 Task: Find connections with filter location Élancourt with filter topic #Ownerwith filter profile language Potuguese with filter current company Shadowfax with filter school NRI Institute of Technology with filter industry Chemical Raw Materials Manufacturing with filter service category Blogging with filter keywords title Spa Manager
Action: Mouse moved to (520, 91)
Screenshot: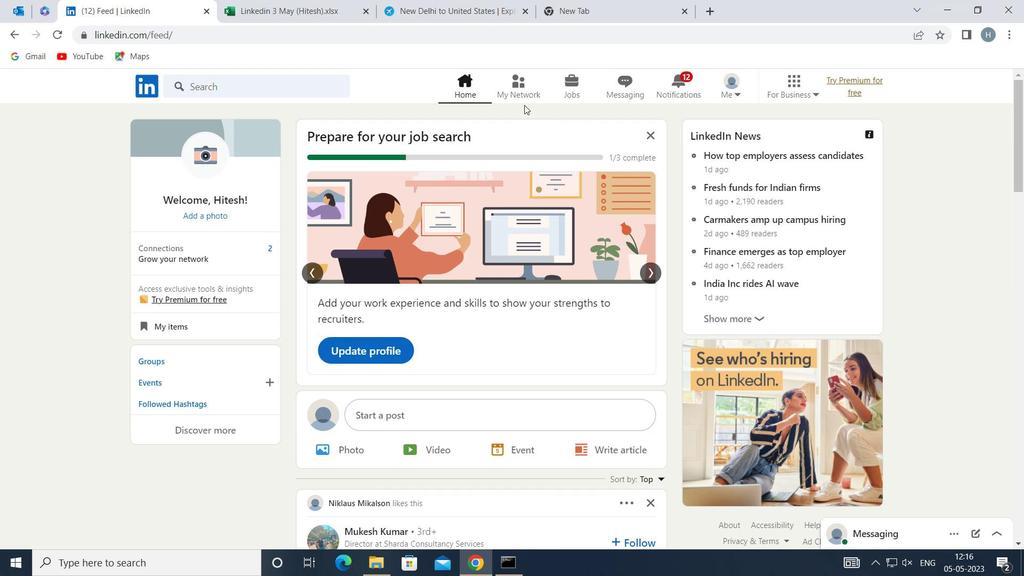 
Action: Mouse pressed left at (520, 91)
Screenshot: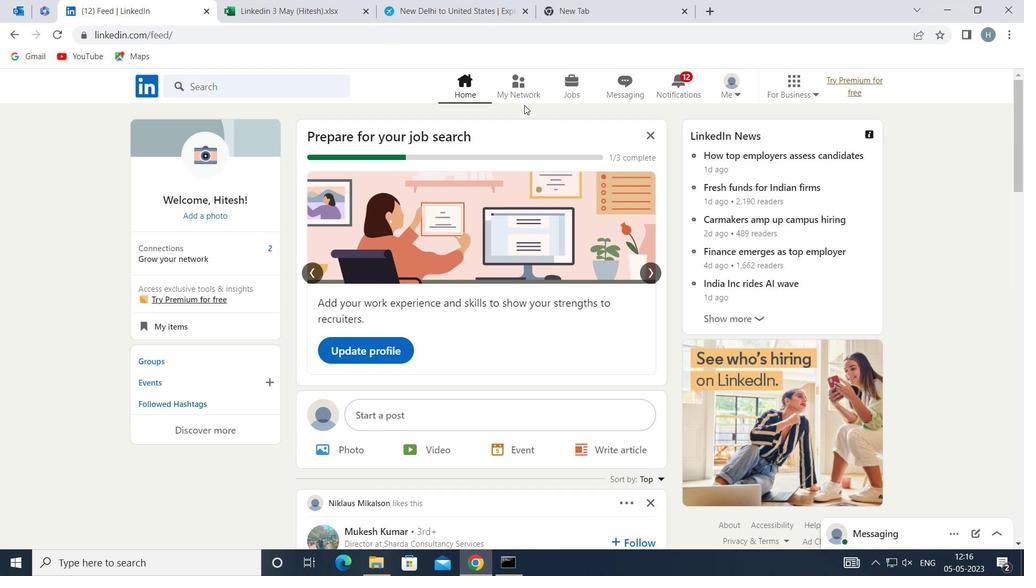
Action: Mouse moved to (282, 157)
Screenshot: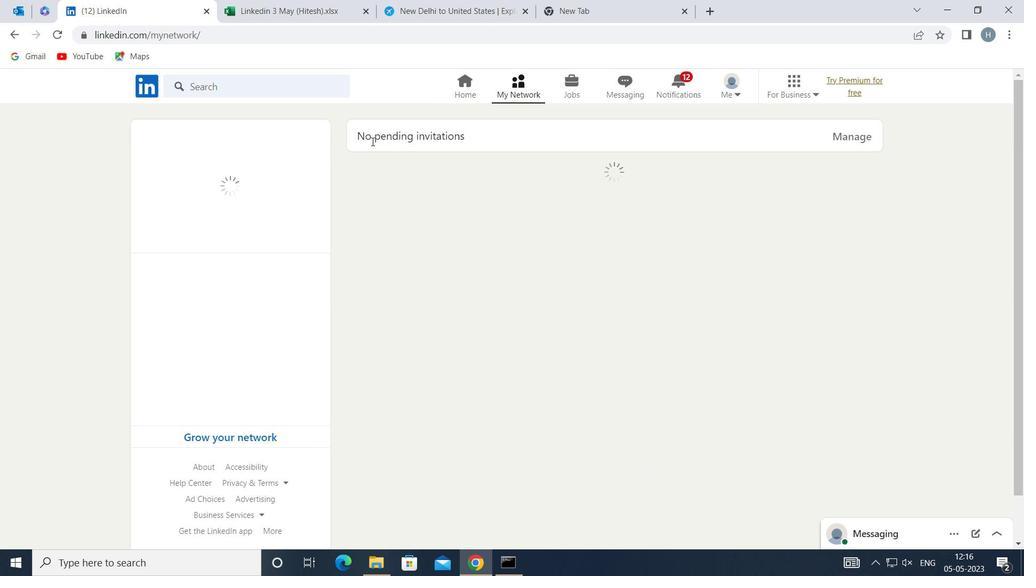 
Action: Mouse pressed left at (282, 157)
Screenshot: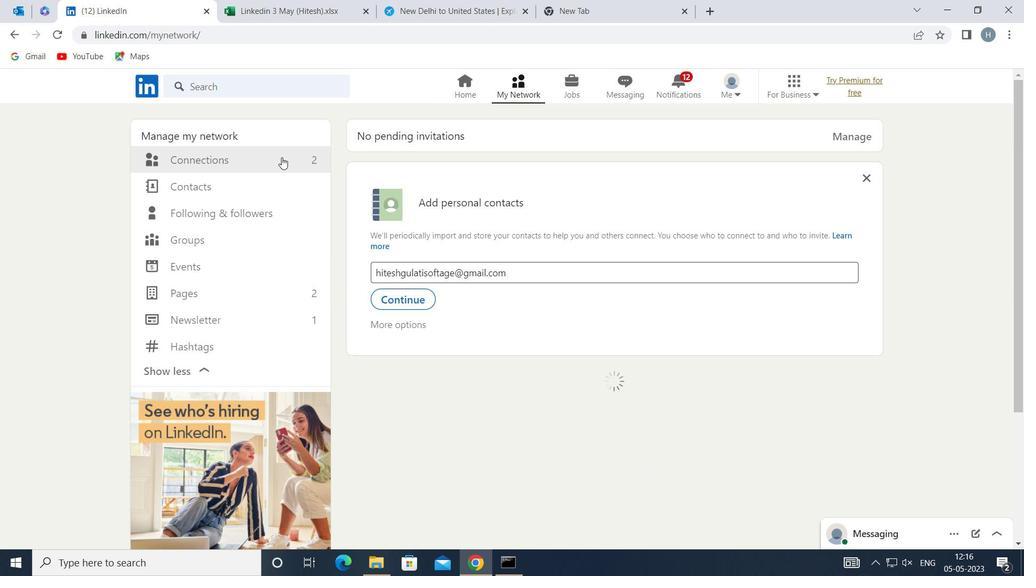 
Action: Mouse moved to (599, 157)
Screenshot: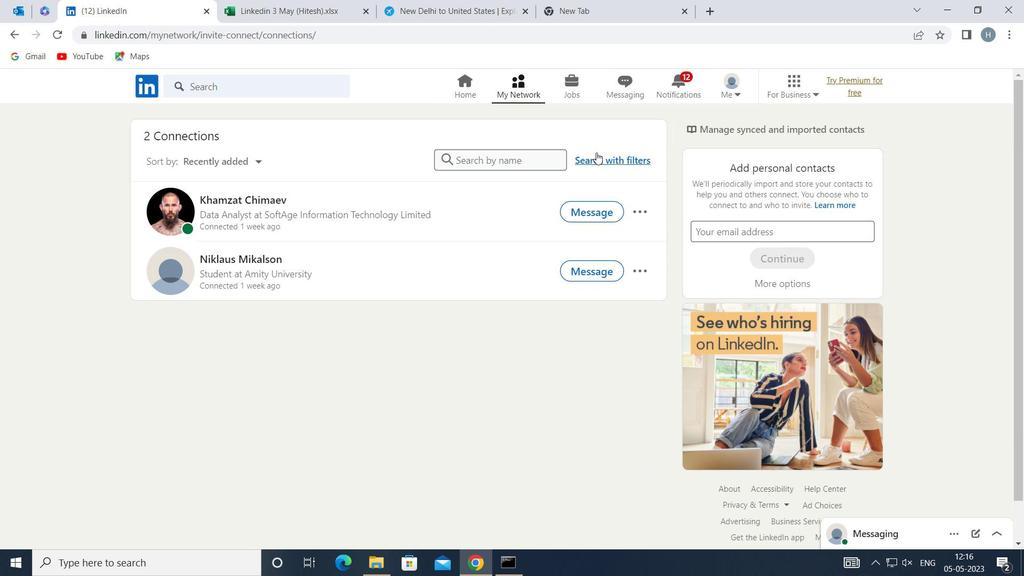 
Action: Mouse pressed left at (599, 157)
Screenshot: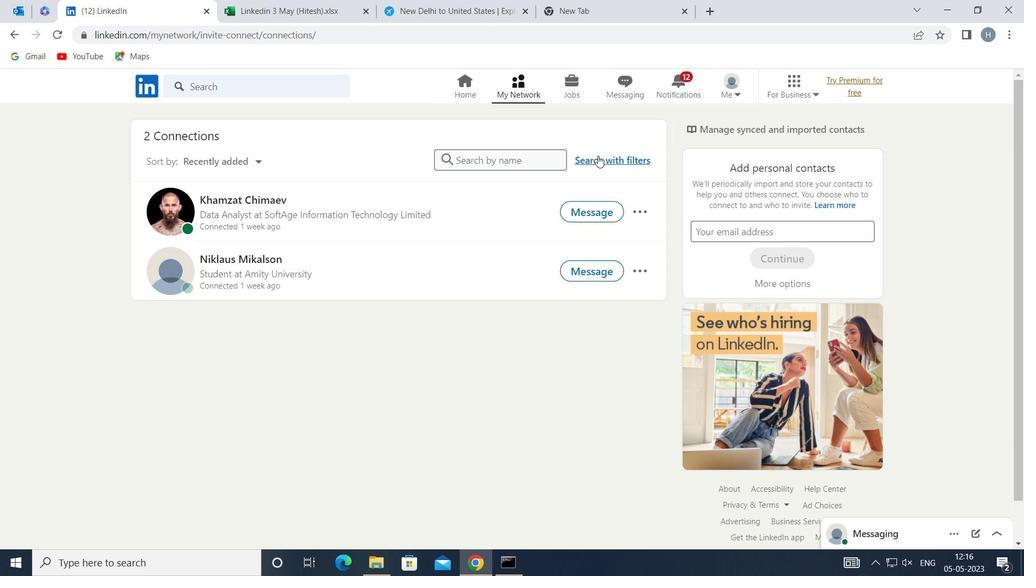 
Action: Mouse moved to (547, 117)
Screenshot: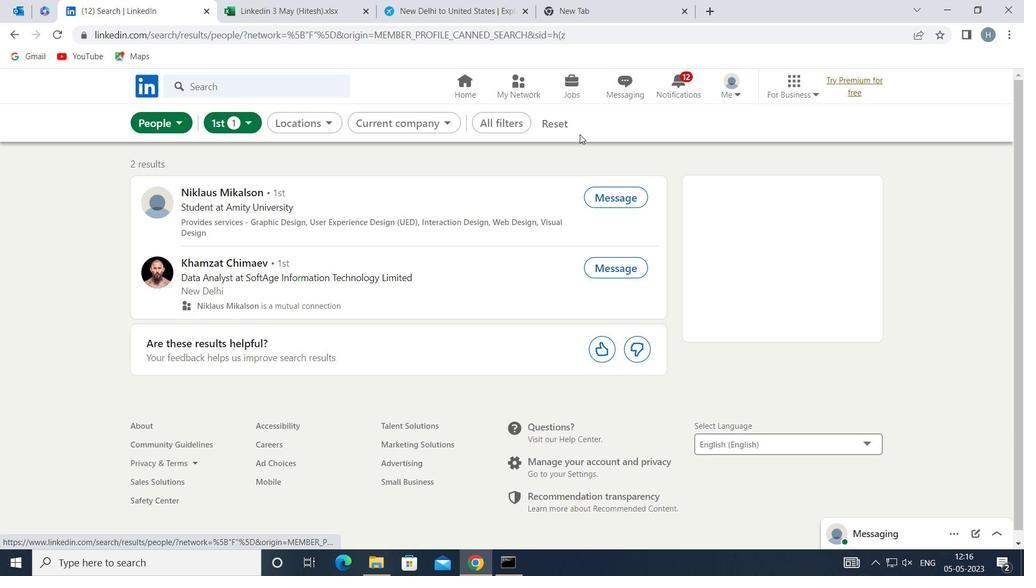 
Action: Mouse pressed left at (547, 117)
Screenshot: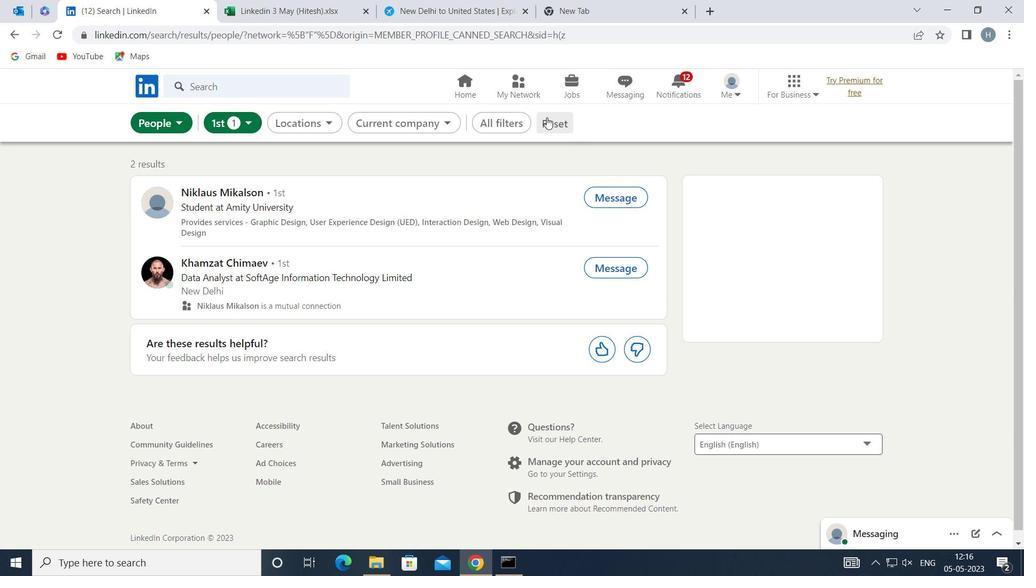 
Action: Mouse moved to (537, 117)
Screenshot: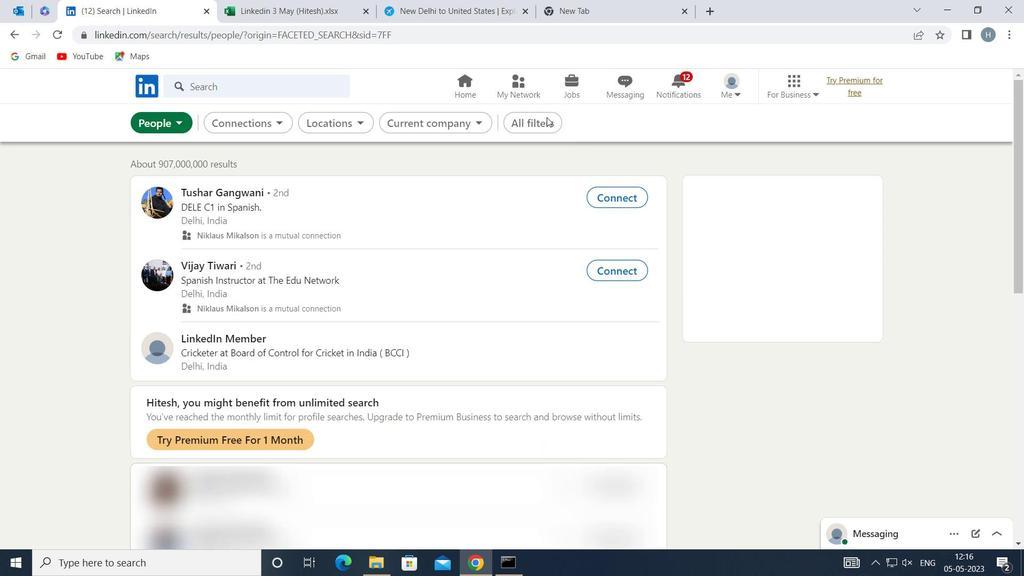 
Action: Mouse pressed left at (537, 117)
Screenshot: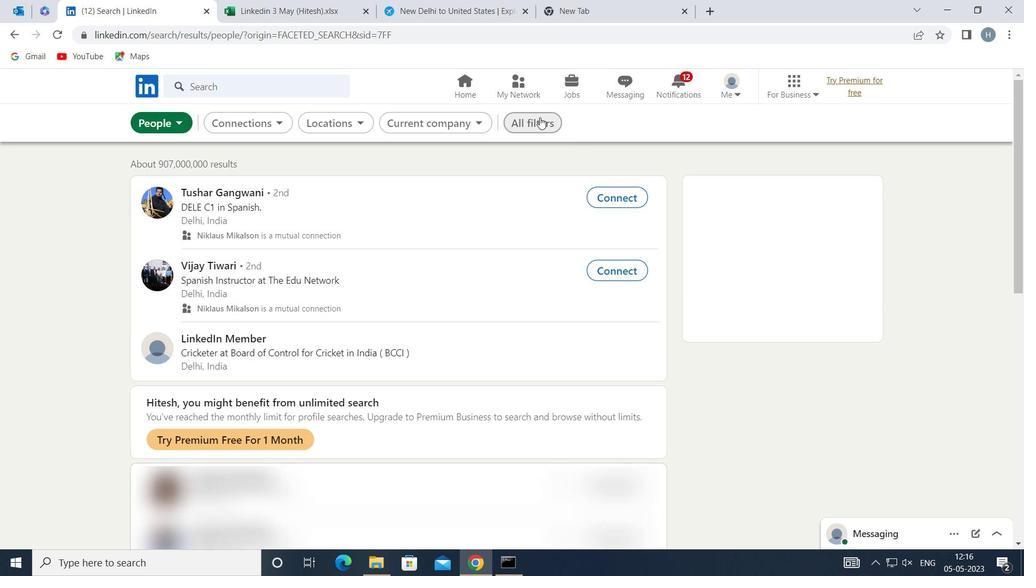 
Action: Mouse moved to (811, 357)
Screenshot: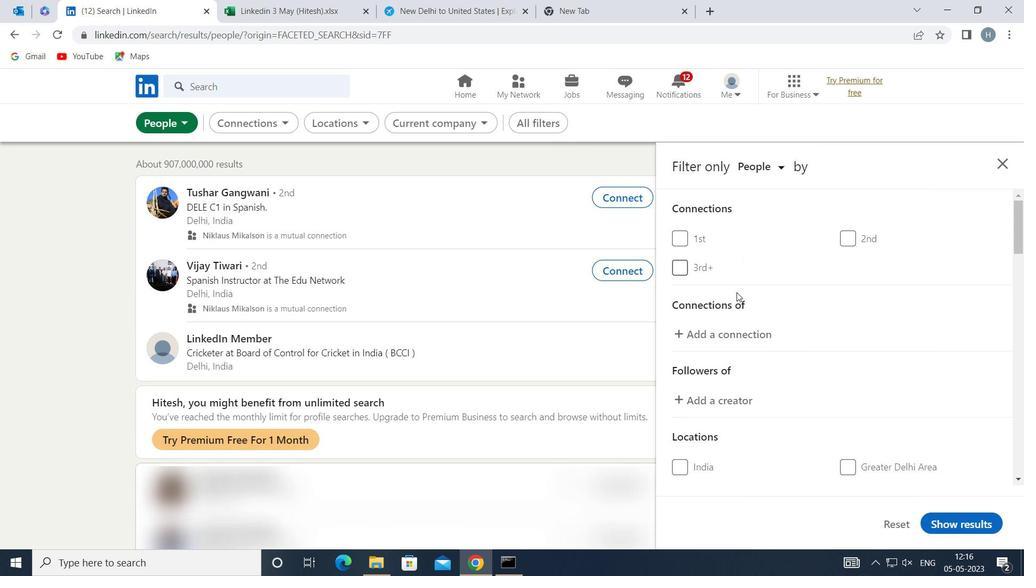 
Action: Mouse scrolled (811, 356) with delta (0, 0)
Screenshot: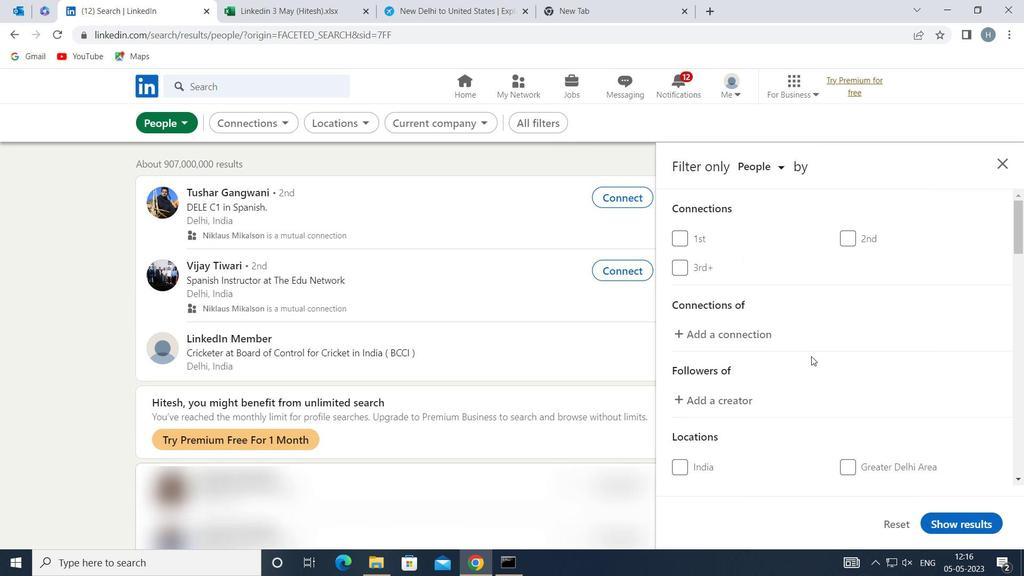 
Action: Mouse scrolled (811, 356) with delta (0, 0)
Screenshot: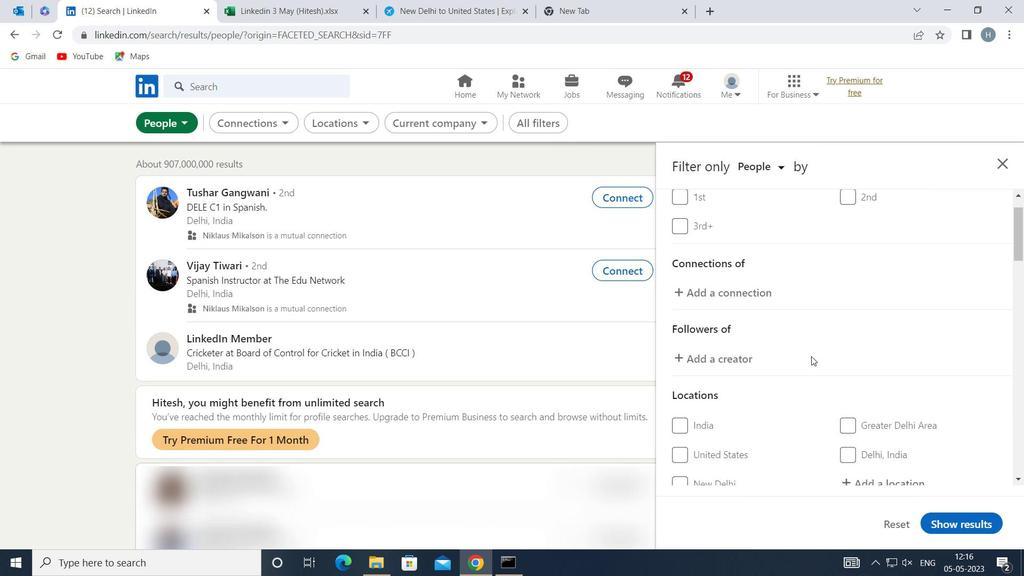
Action: Mouse moved to (882, 388)
Screenshot: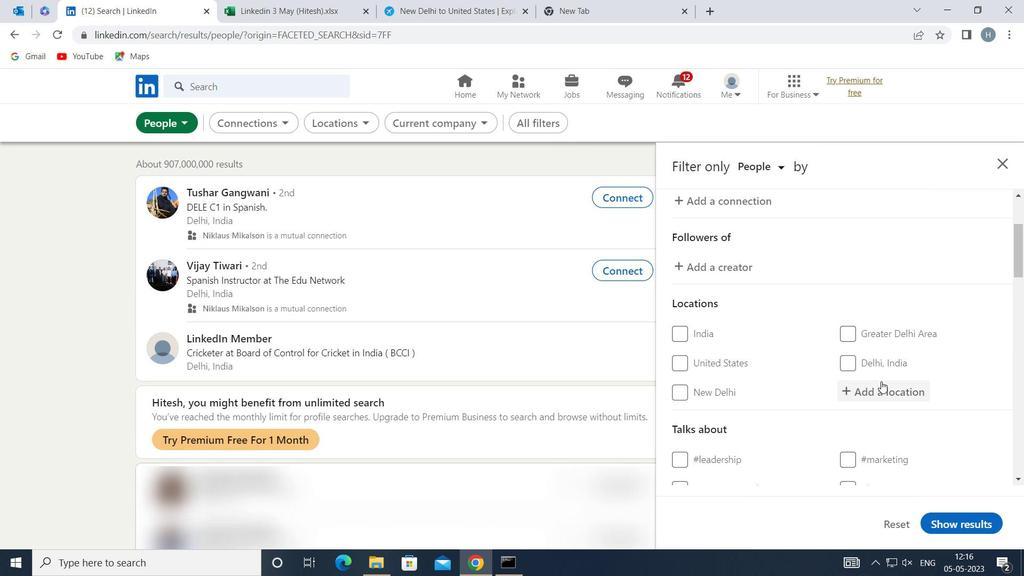 
Action: Mouse pressed left at (882, 388)
Screenshot: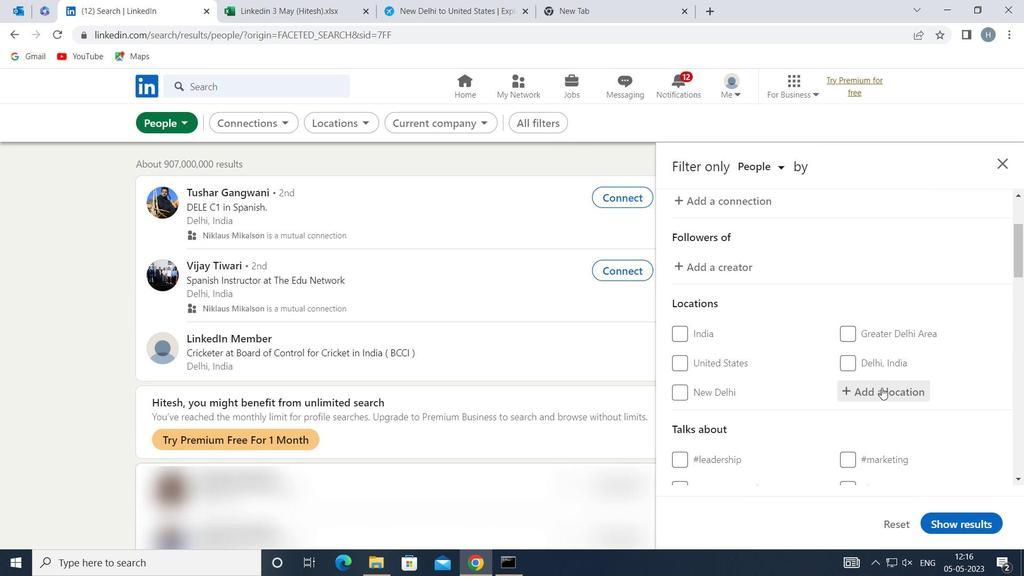 
Action: Key pressed <Key.shift>ELANCOURT
Screenshot: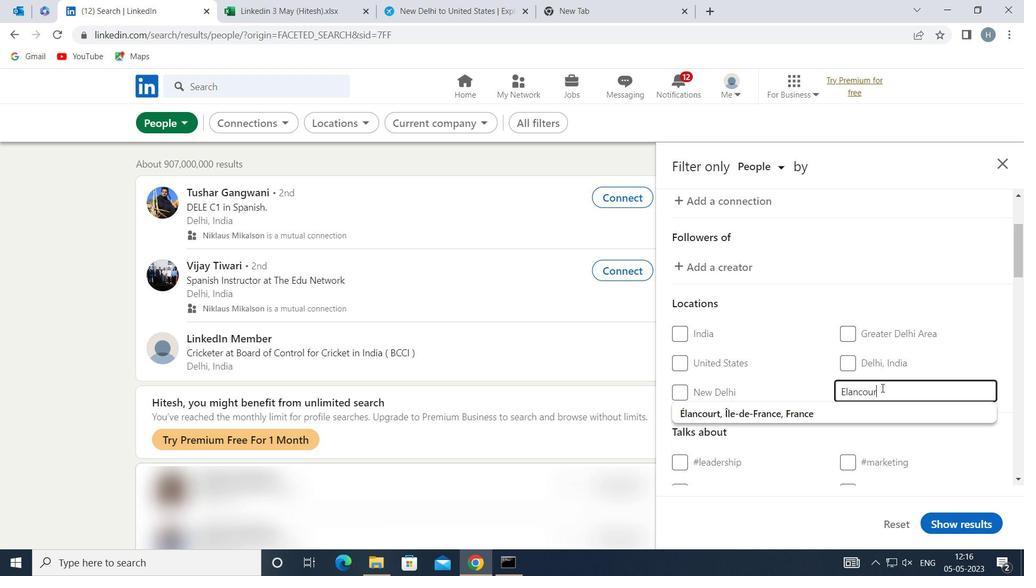 
Action: Mouse moved to (838, 409)
Screenshot: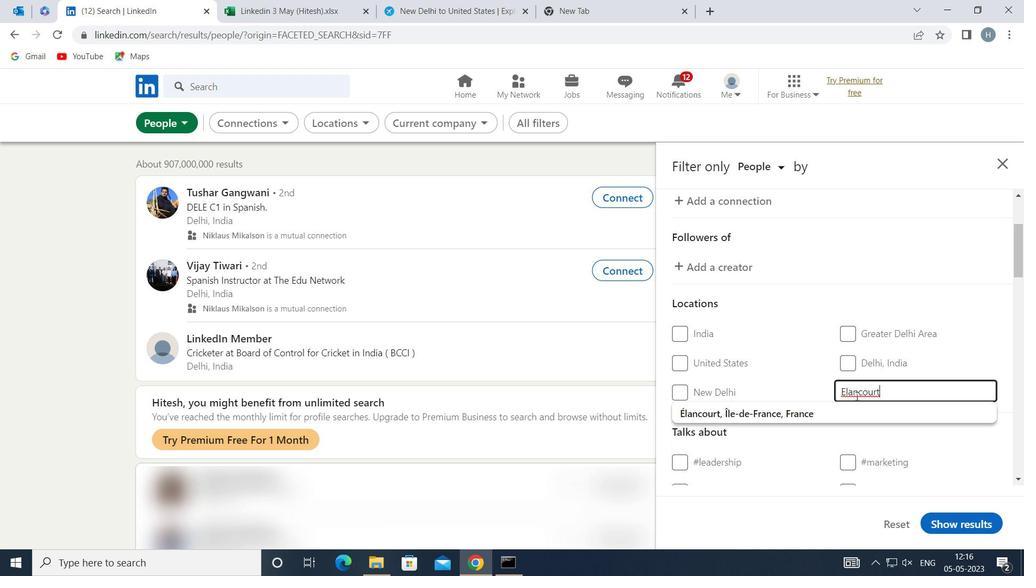 
Action: Mouse pressed left at (838, 409)
Screenshot: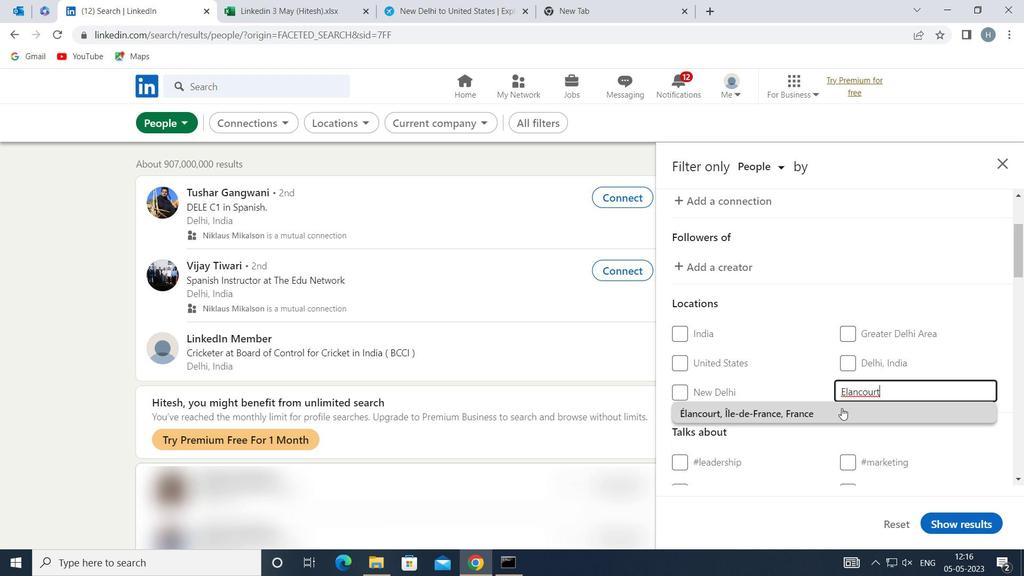 
Action: Mouse moved to (778, 365)
Screenshot: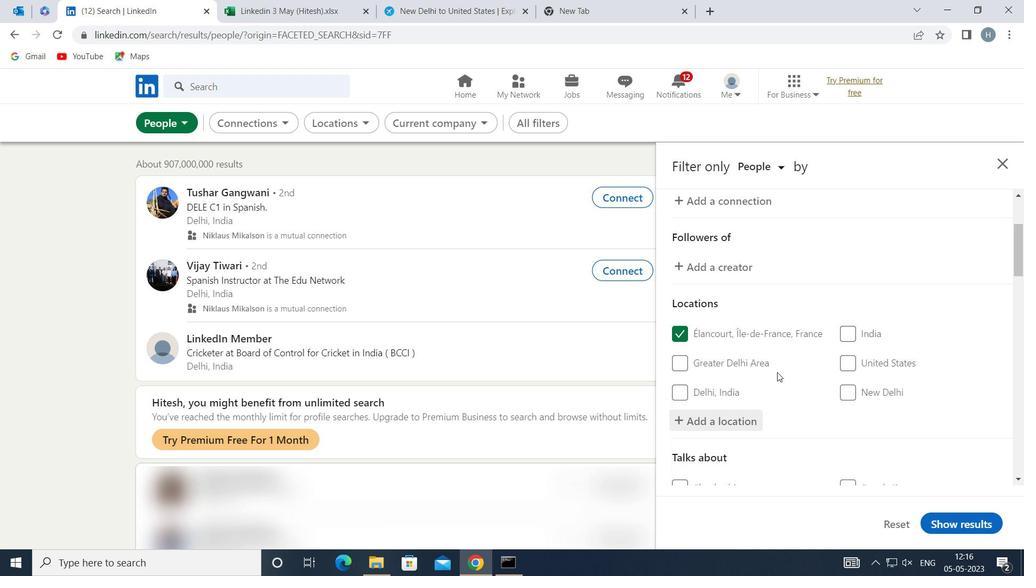 
Action: Mouse scrolled (778, 364) with delta (0, 0)
Screenshot: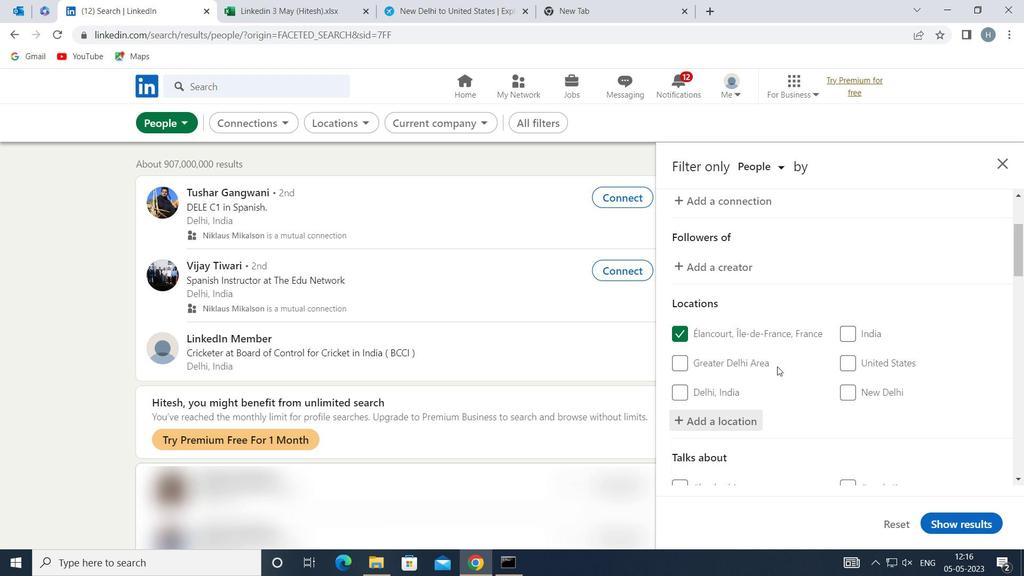 
Action: Mouse scrolled (778, 364) with delta (0, 0)
Screenshot: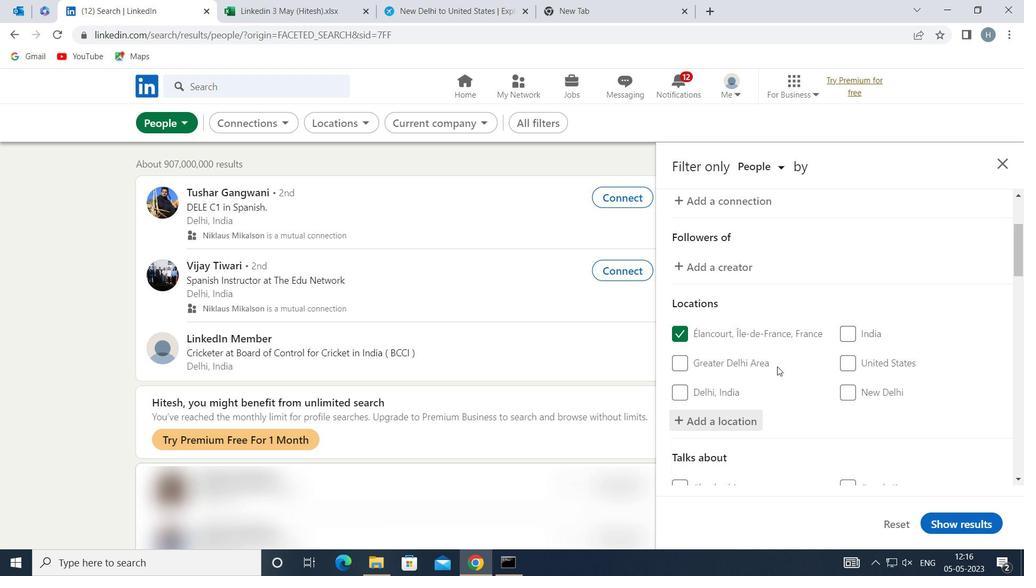 
Action: Mouse scrolled (778, 364) with delta (0, 0)
Screenshot: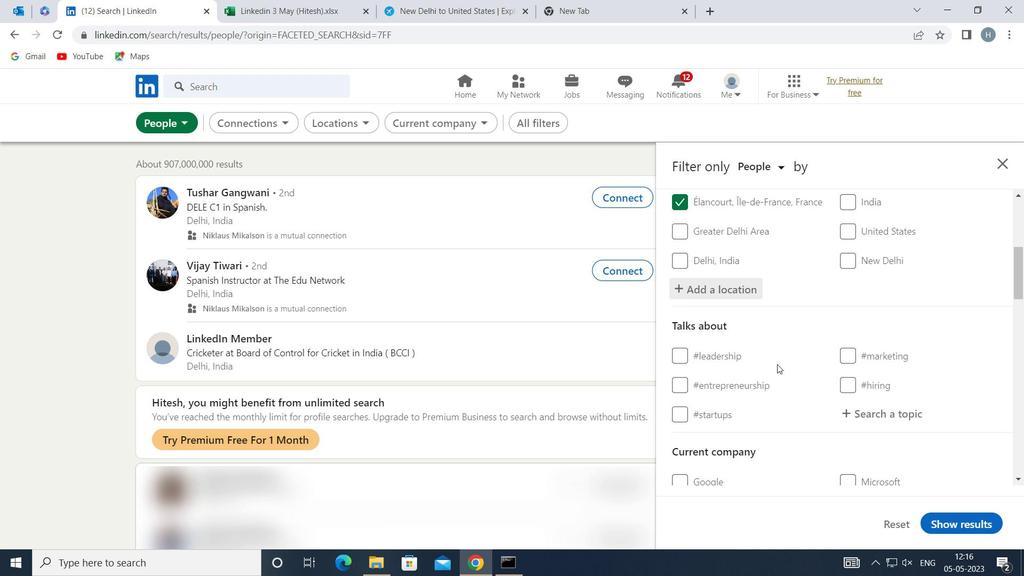 
Action: Mouse moved to (883, 347)
Screenshot: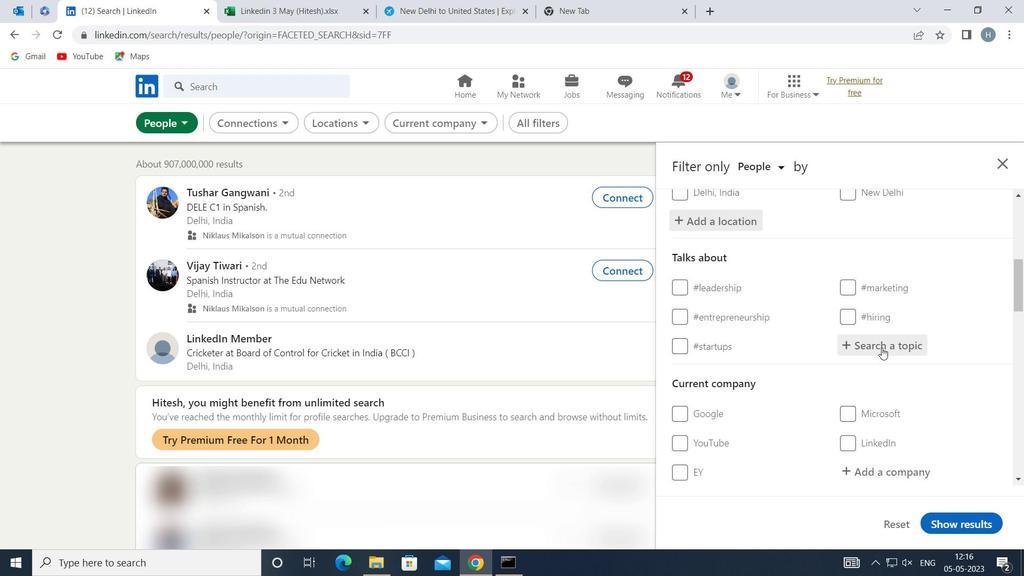 
Action: Mouse pressed left at (883, 347)
Screenshot: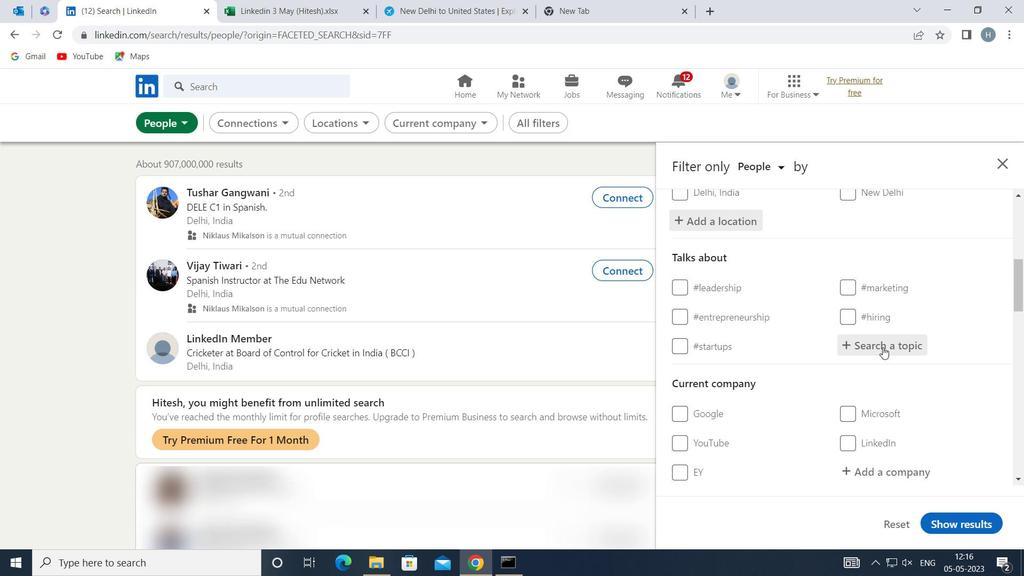 
Action: Mouse moved to (883, 346)
Screenshot: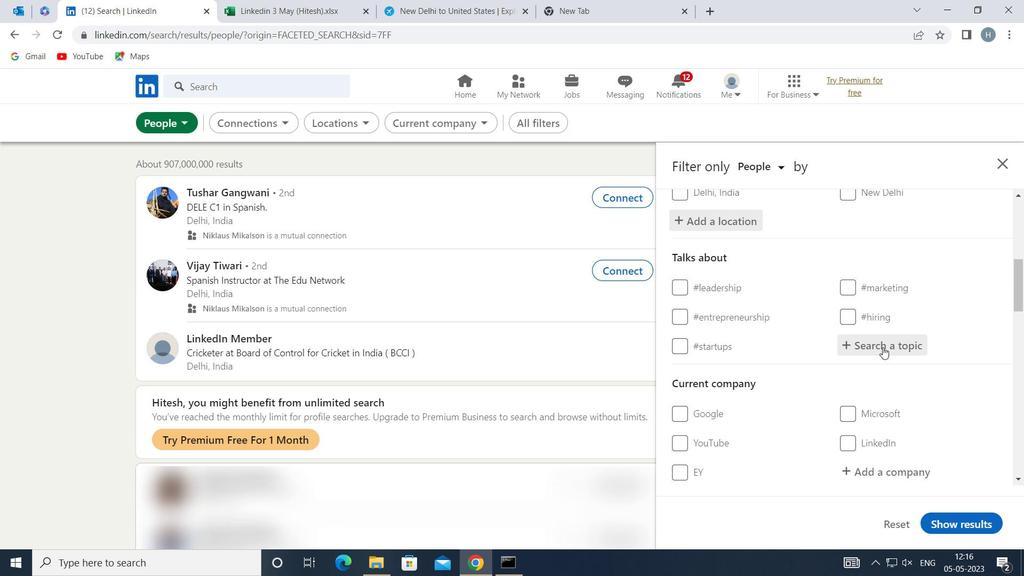 
Action: Key pressed <Key.shift>OWNER
Screenshot: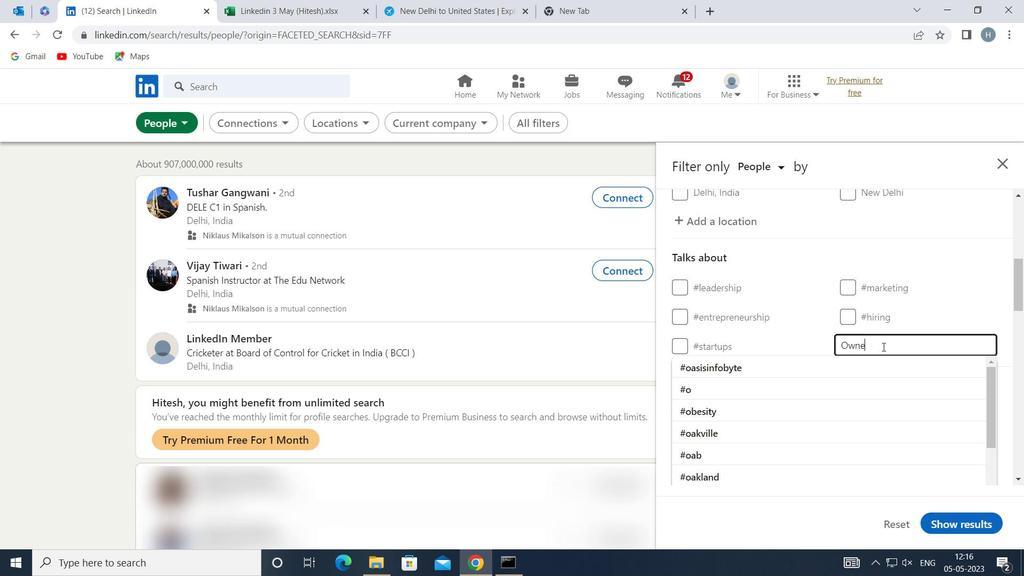 
Action: Mouse moved to (828, 366)
Screenshot: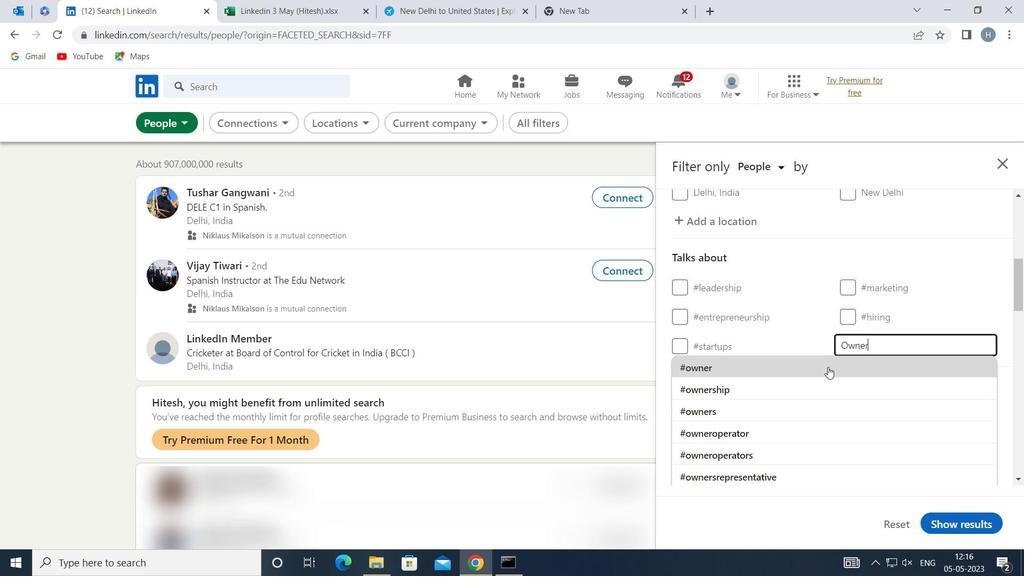 
Action: Mouse pressed left at (828, 366)
Screenshot: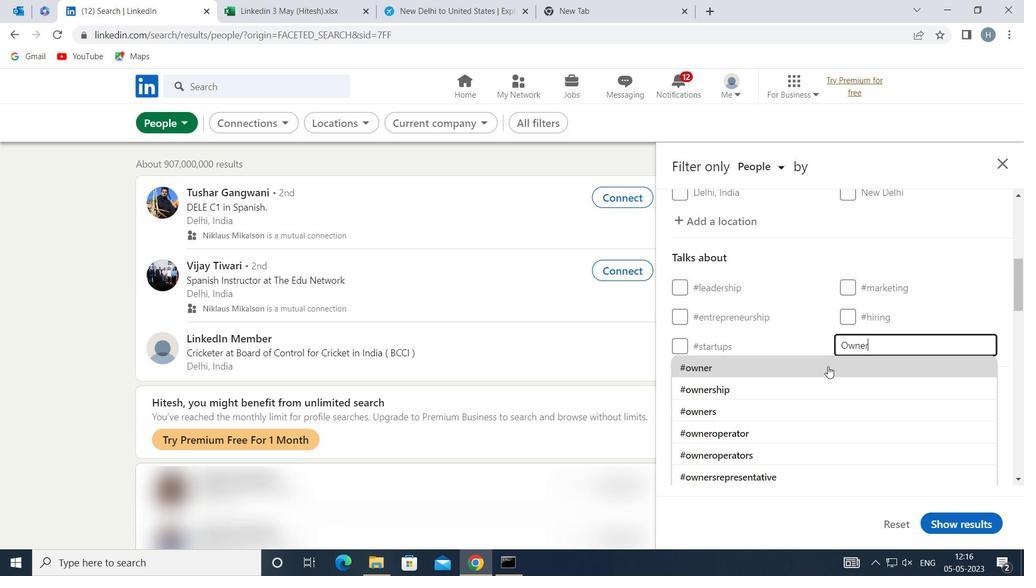 
Action: Mouse moved to (820, 354)
Screenshot: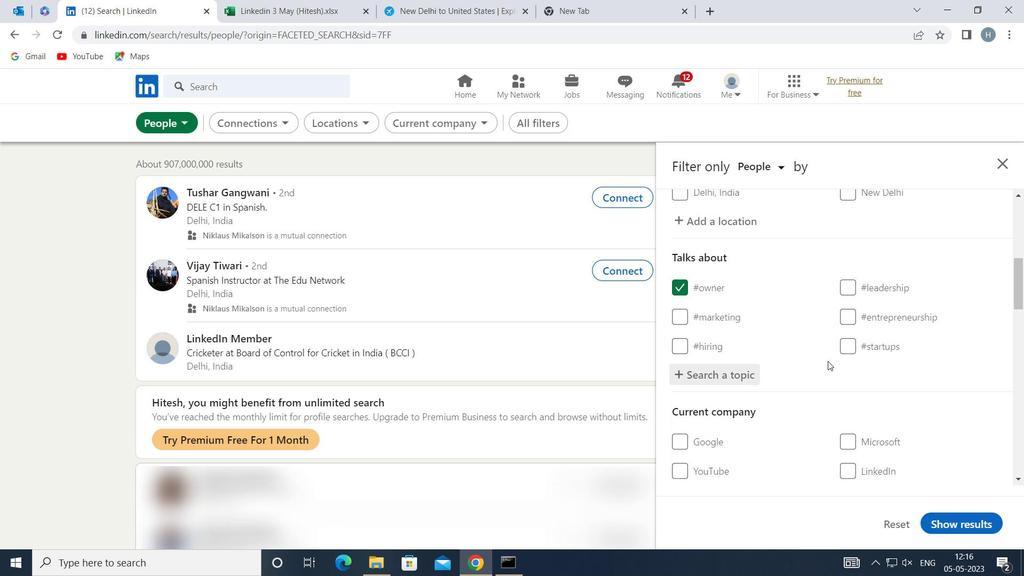 
Action: Mouse scrolled (820, 353) with delta (0, 0)
Screenshot: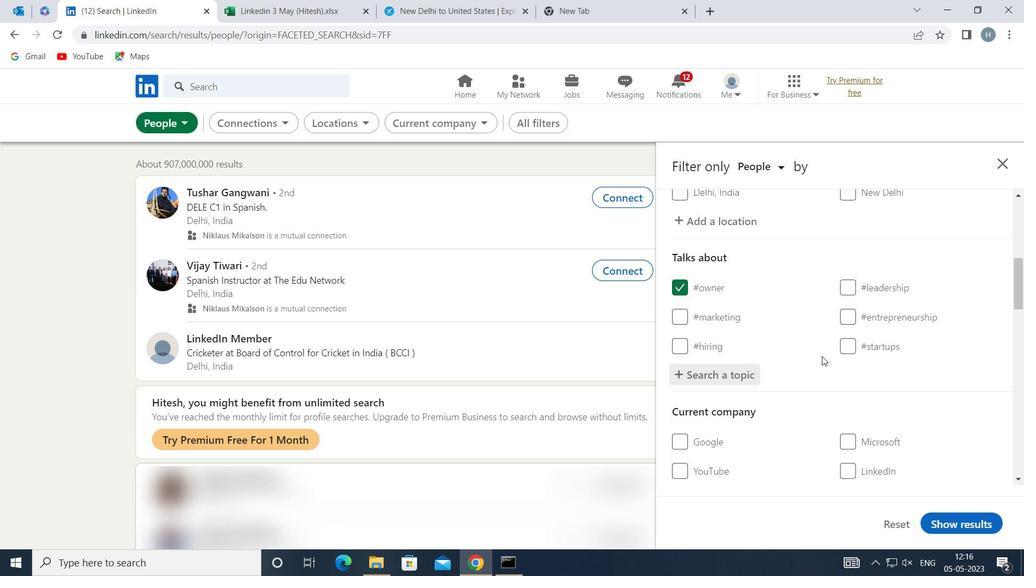 
Action: Mouse scrolled (820, 353) with delta (0, 0)
Screenshot: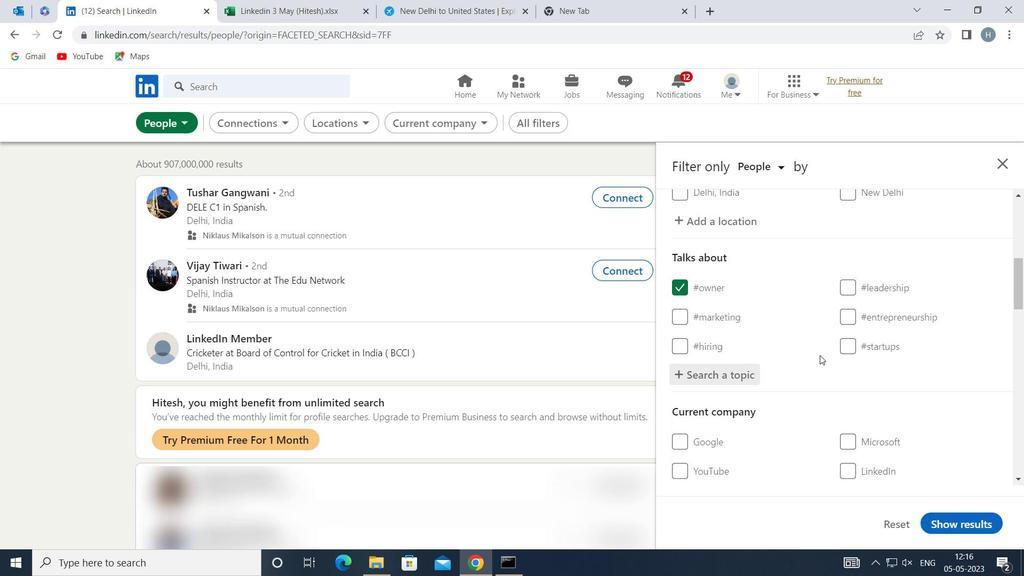 
Action: Mouse moved to (820, 353)
Screenshot: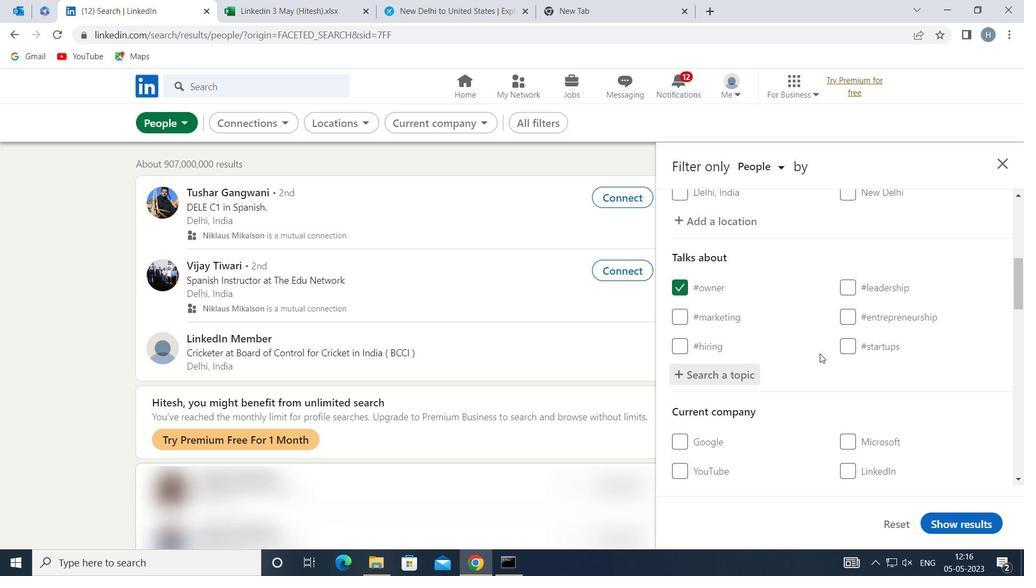 
Action: Mouse scrolled (820, 353) with delta (0, 0)
Screenshot: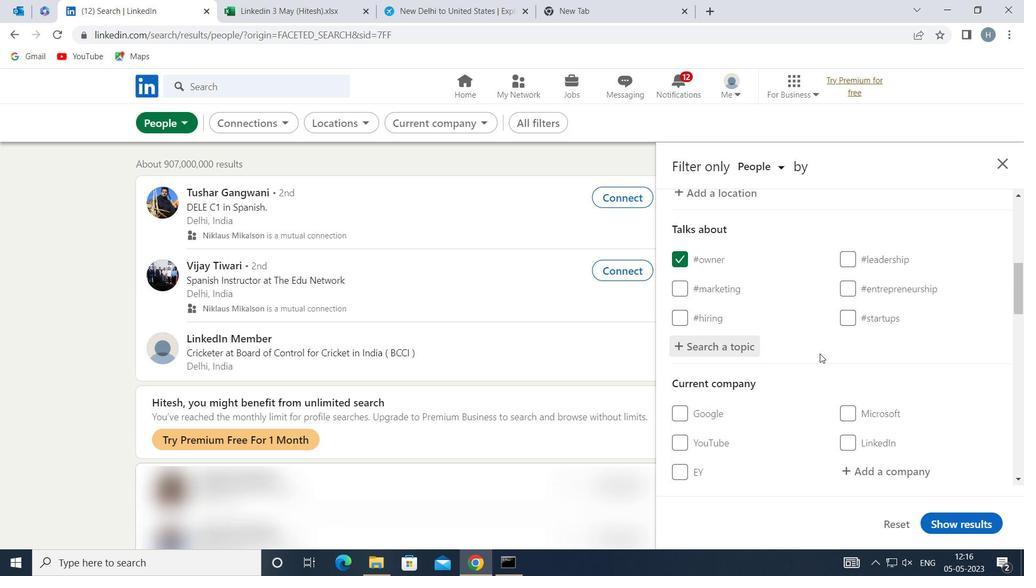 
Action: Mouse scrolled (820, 353) with delta (0, 0)
Screenshot: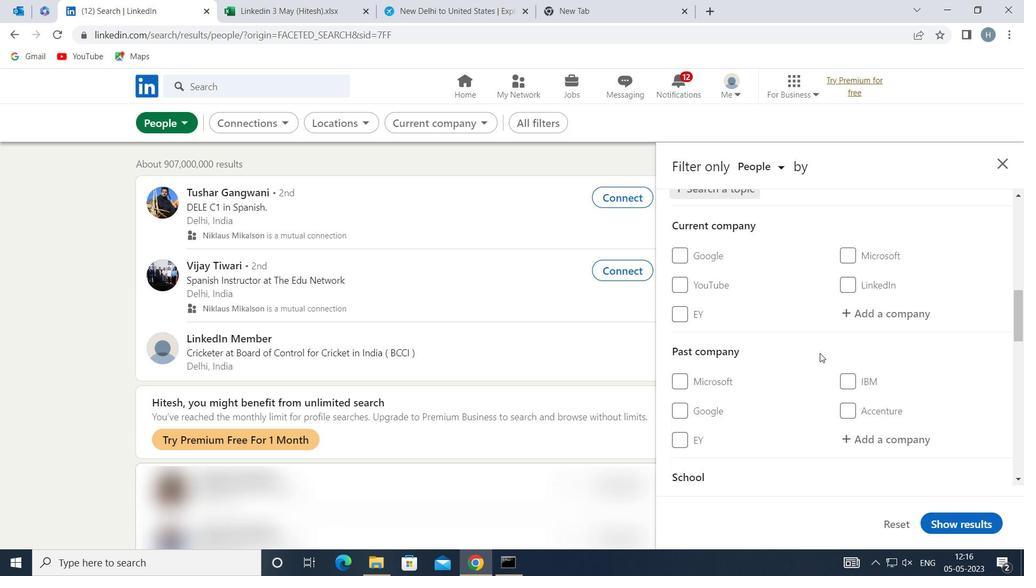 
Action: Mouse scrolled (820, 353) with delta (0, 0)
Screenshot: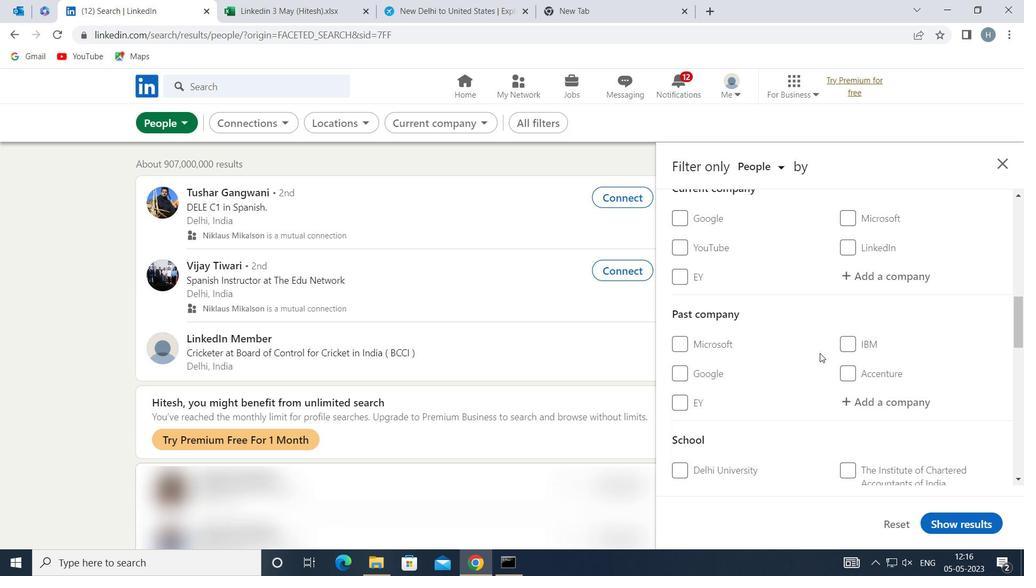 
Action: Mouse scrolled (820, 353) with delta (0, 0)
Screenshot: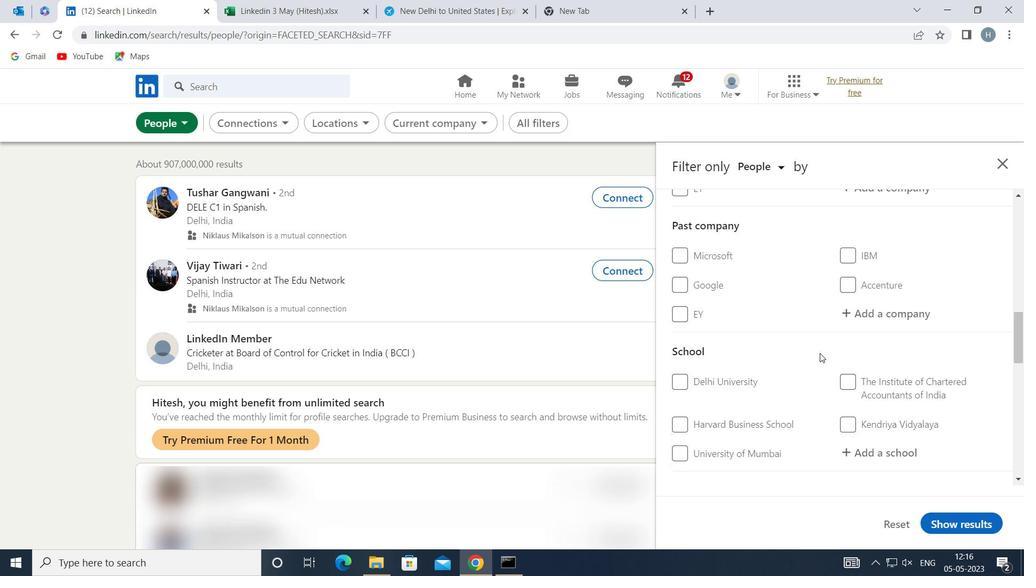 
Action: Mouse scrolled (820, 353) with delta (0, 0)
Screenshot: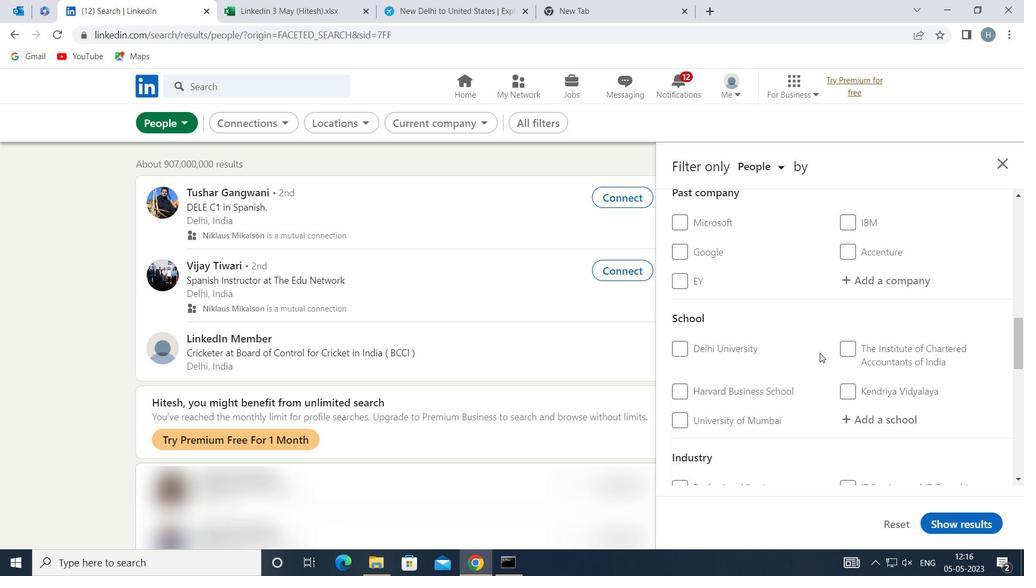 
Action: Mouse scrolled (820, 353) with delta (0, 0)
Screenshot: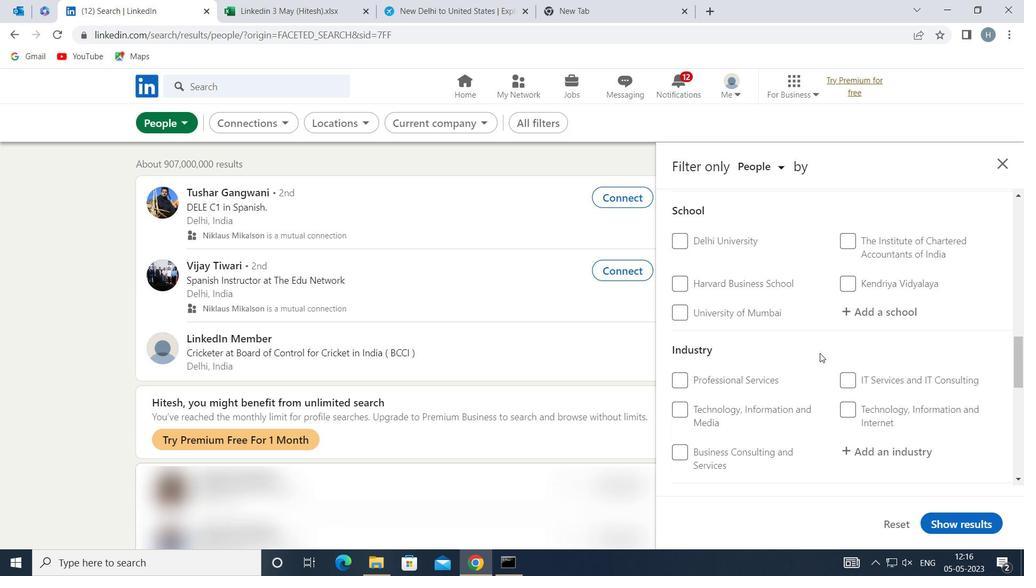 
Action: Mouse scrolled (820, 353) with delta (0, 0)
Screenshot: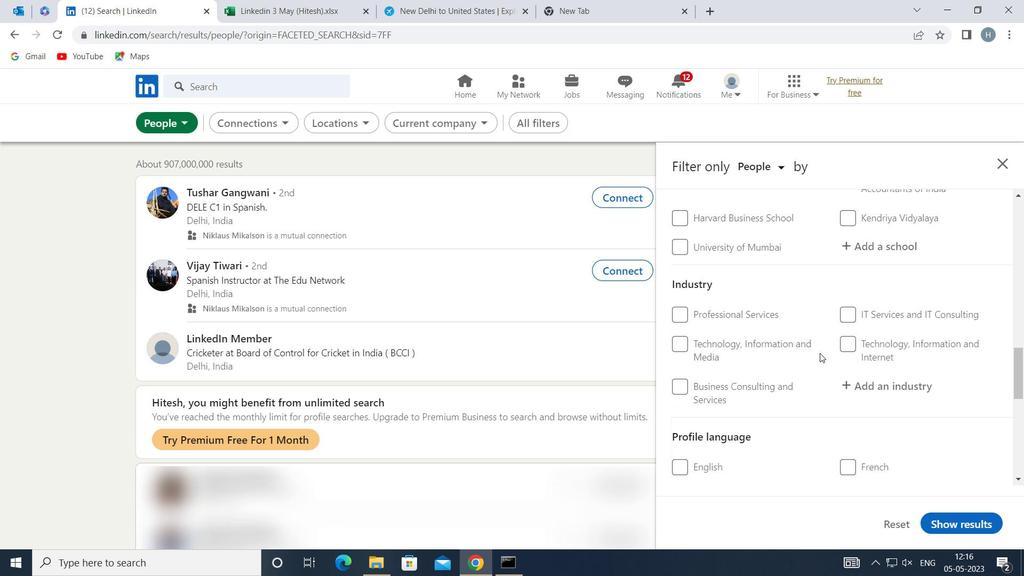 
Action: Mouse scrolled (820, 353) with delta (0, 0)
Screenshot: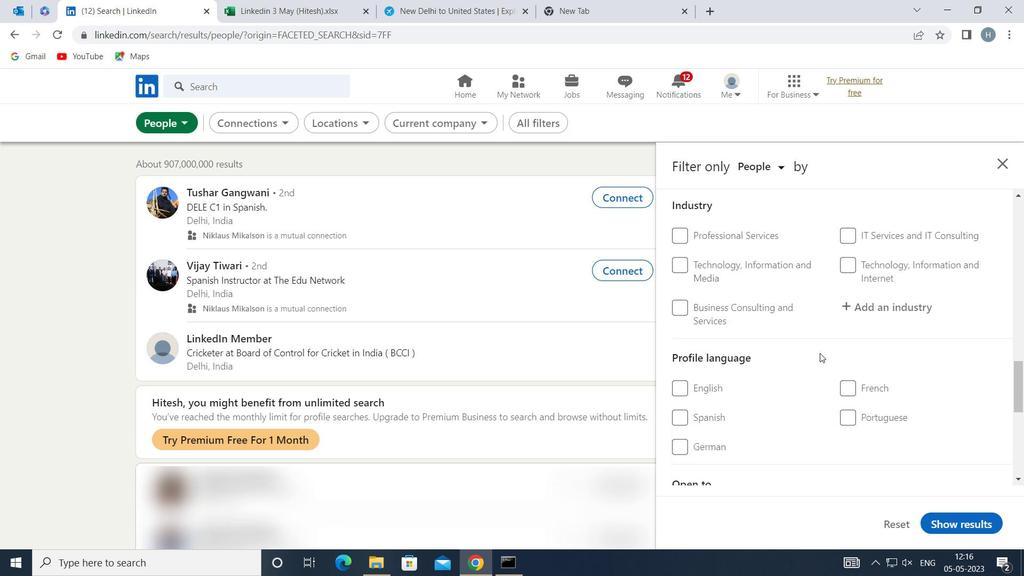 
Action: Mouse moved to (847, 346)
Screenshot: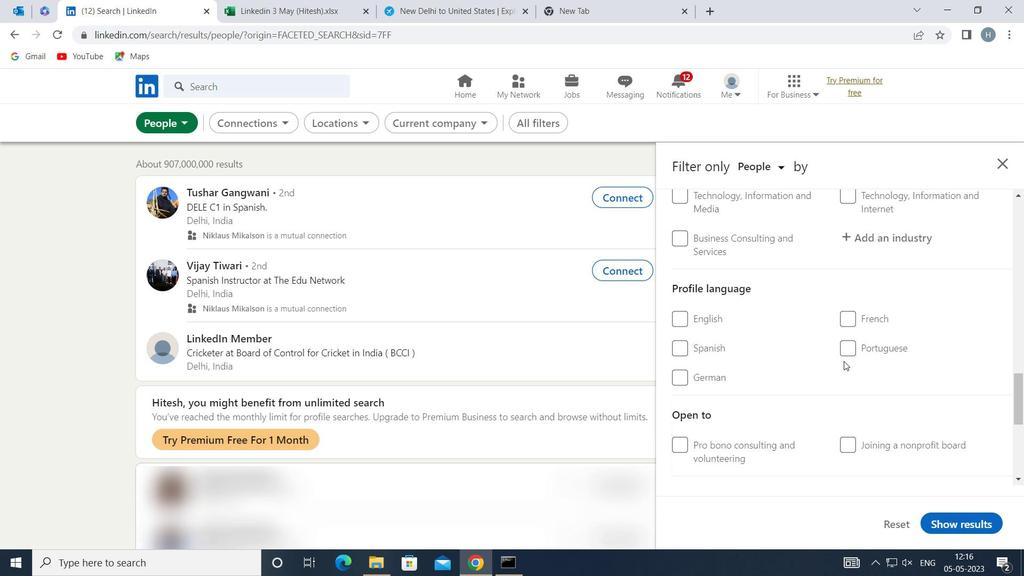 
Action: Mouse pressed left at (847, 346)
Screenshot: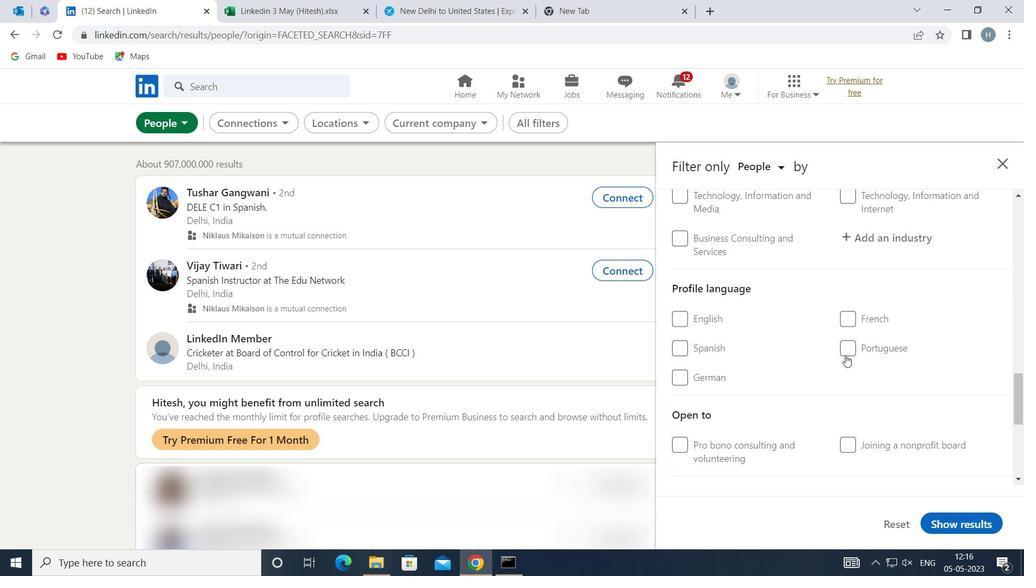 
Action: Mouse moved to (817, 357)
Screenshot: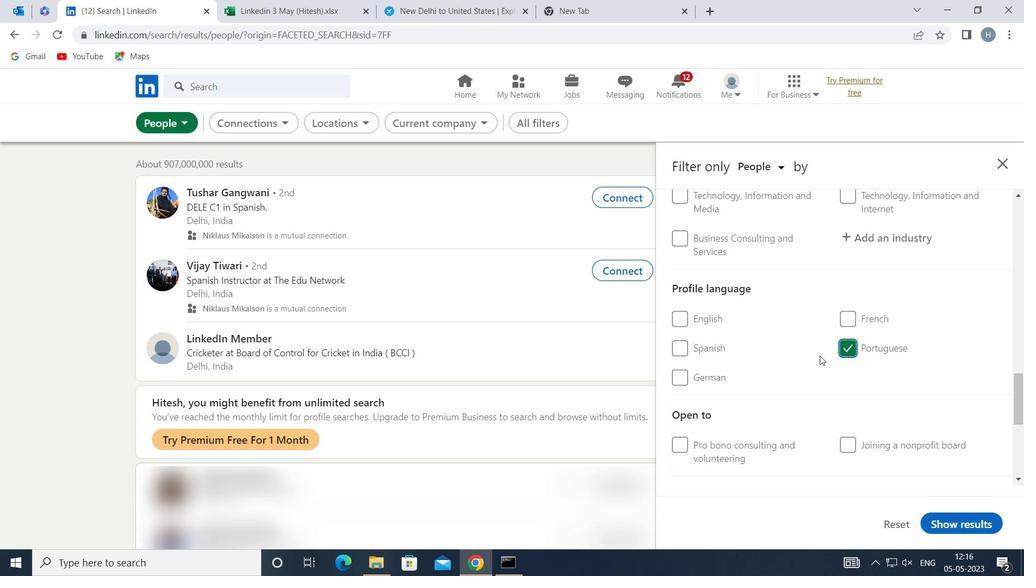 
Action: Mouse scrolled (817, 357) with delta (0, 0)
Screenshot: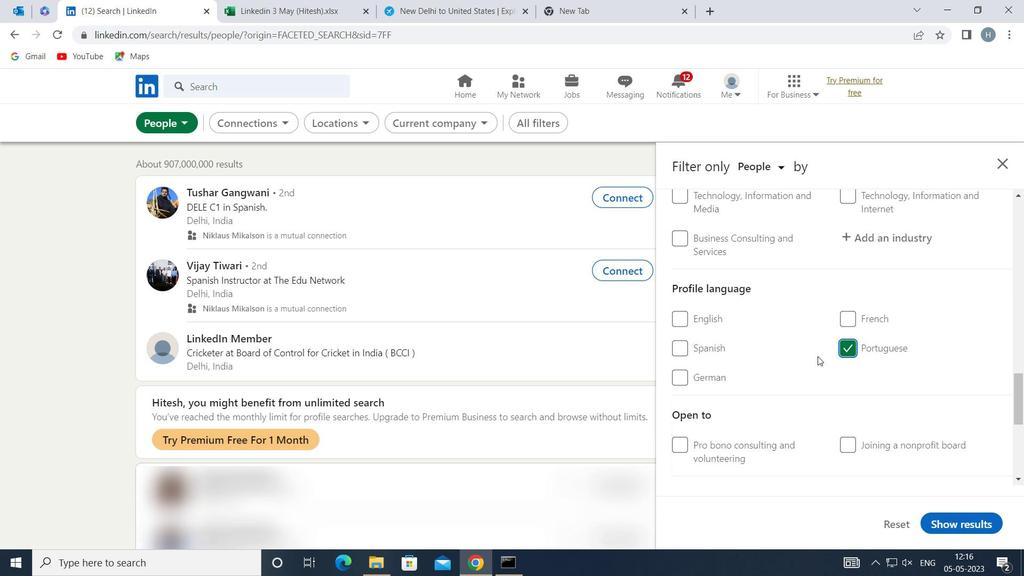 
Action: Mouse scrolled (817, 357) with delta (0, 0)
Screenshot: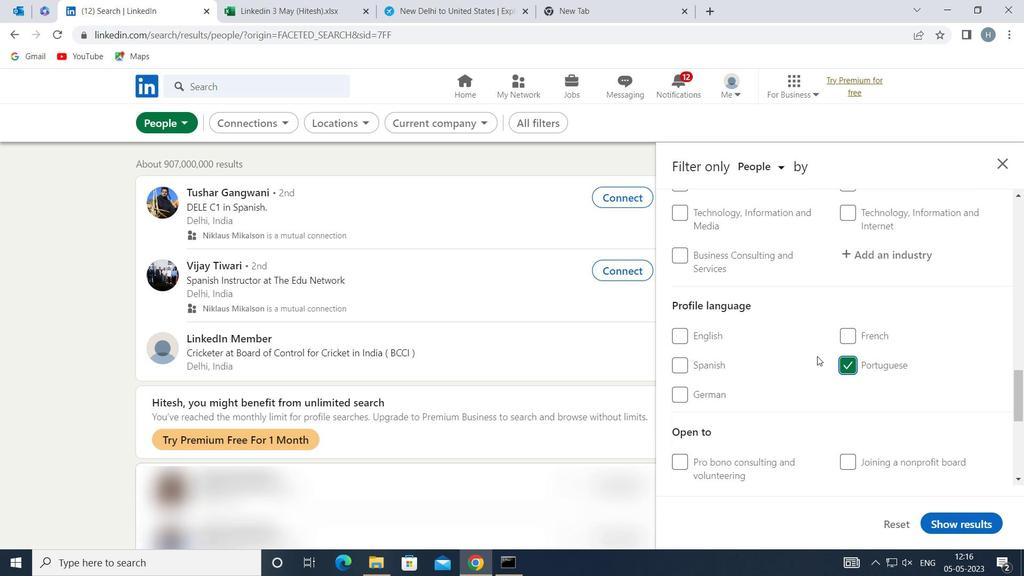 
Action: Mouse scrolled (817, 357) with delta (0, 0)
Screenshot: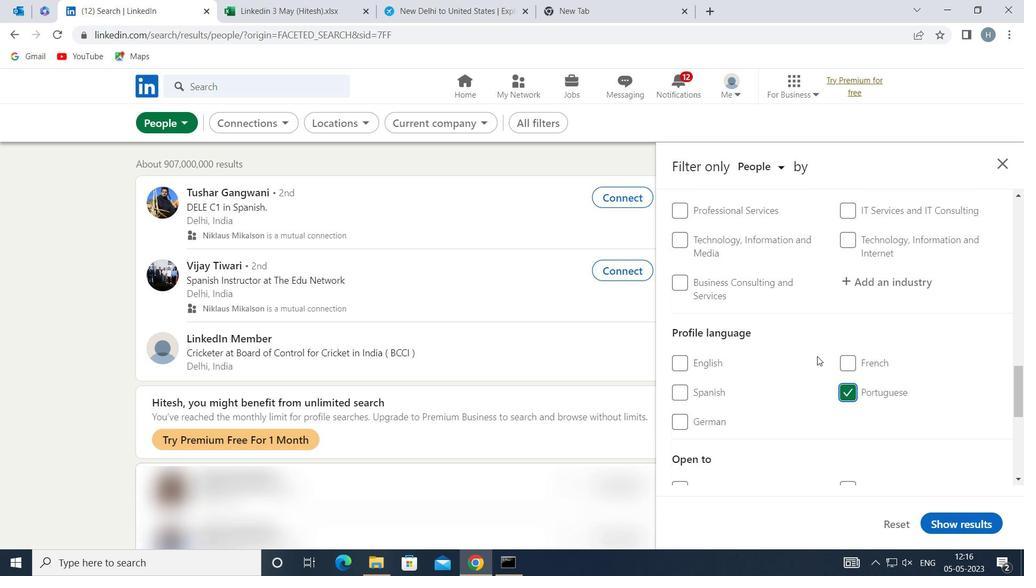
Action: Mouse scrolled (817, 357) with delta (0, 0)
Screenshot: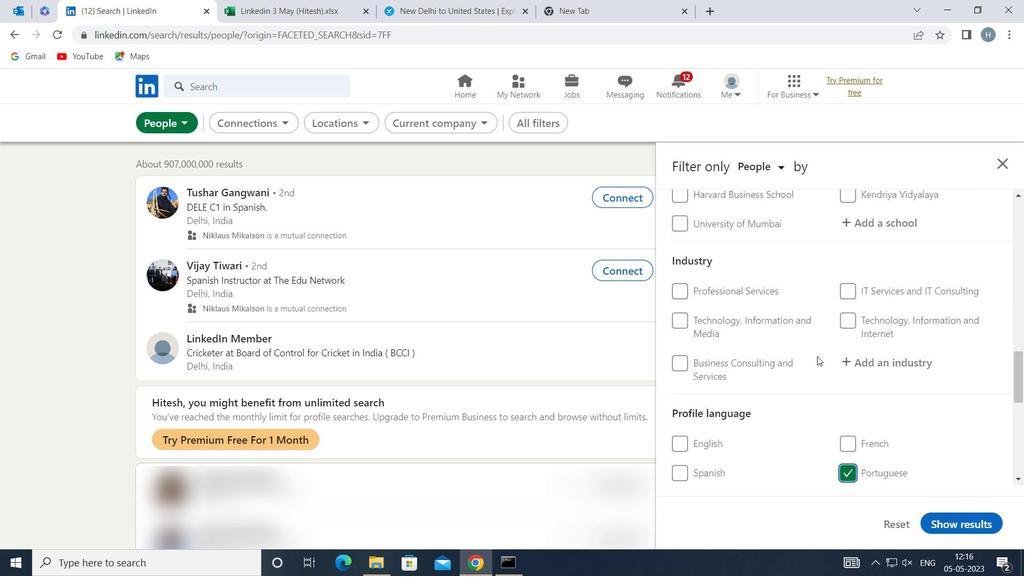 
Action: Mouse scrolled (817, 357) with delta (0, 0)
Screenshot: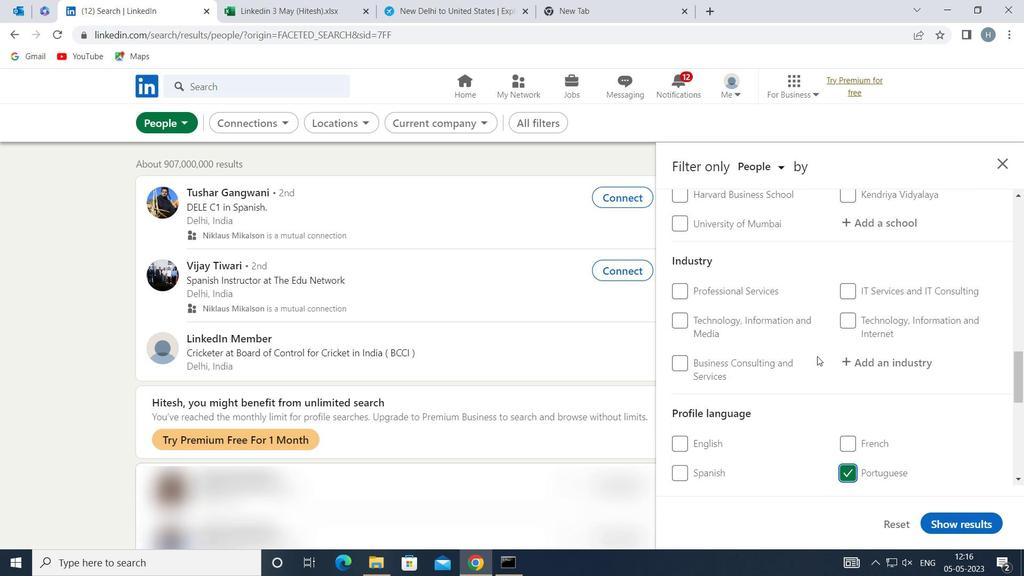 
Action: Mouse scrolled (817, 357) with delta (0, 0)
Screenshot: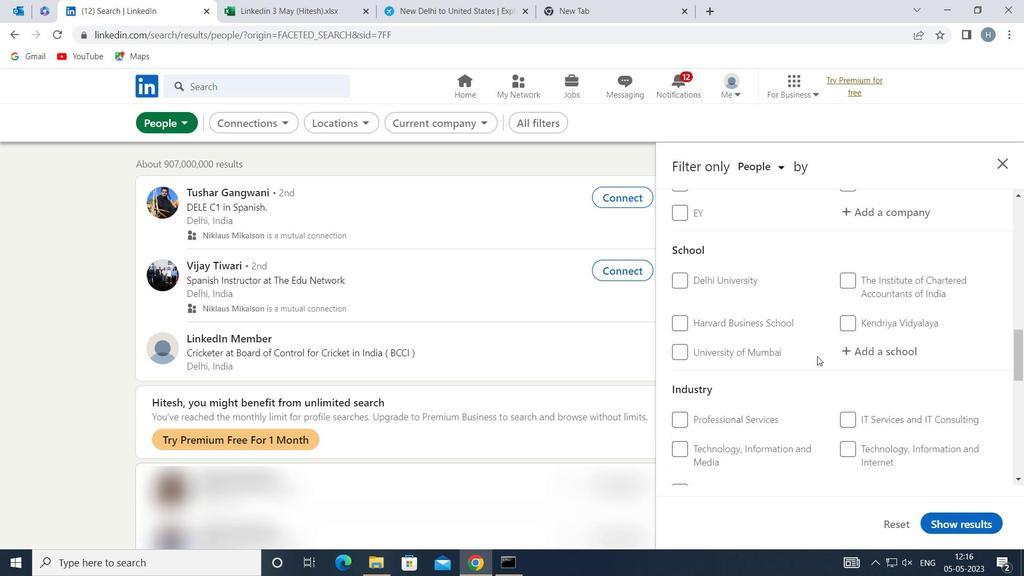 
Action: Mouse scrolled (817, 357) with delta (0, 0)
Screenshot: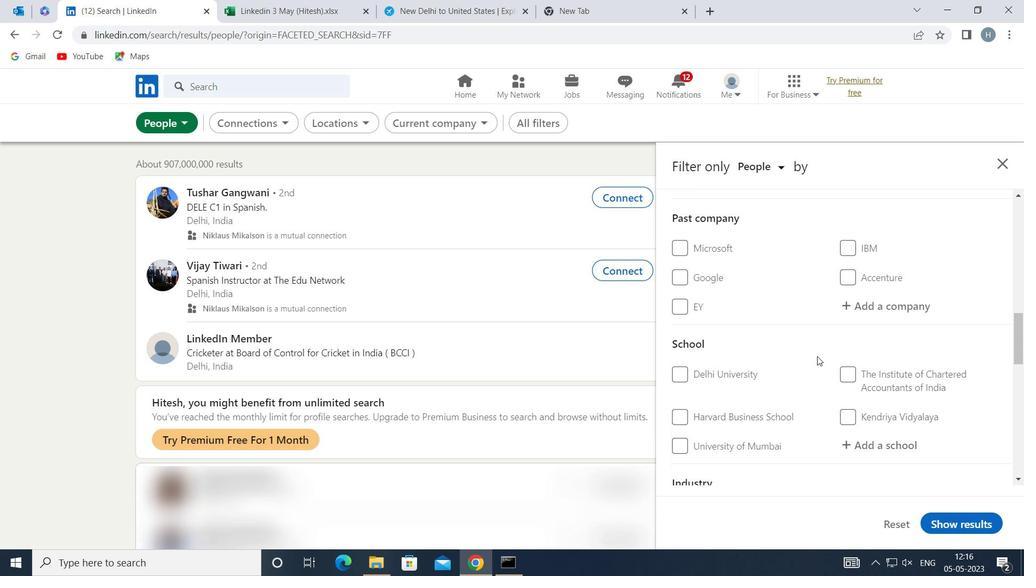 
Action: Mouse scrolled (817, 357) with delta (0, 0)
Screenshot: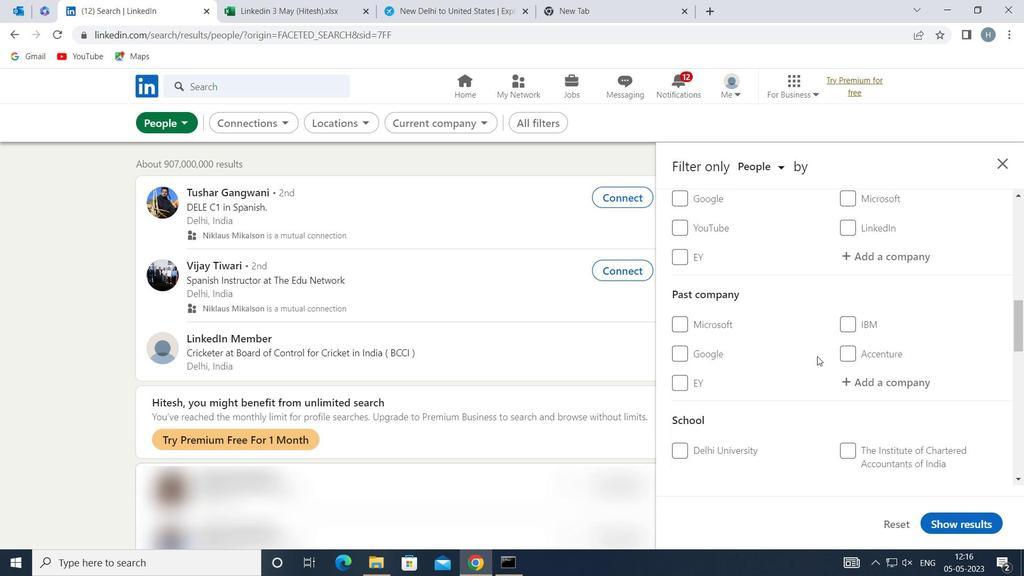 
Action: Mouse moved to (865, 364)
Screenshot: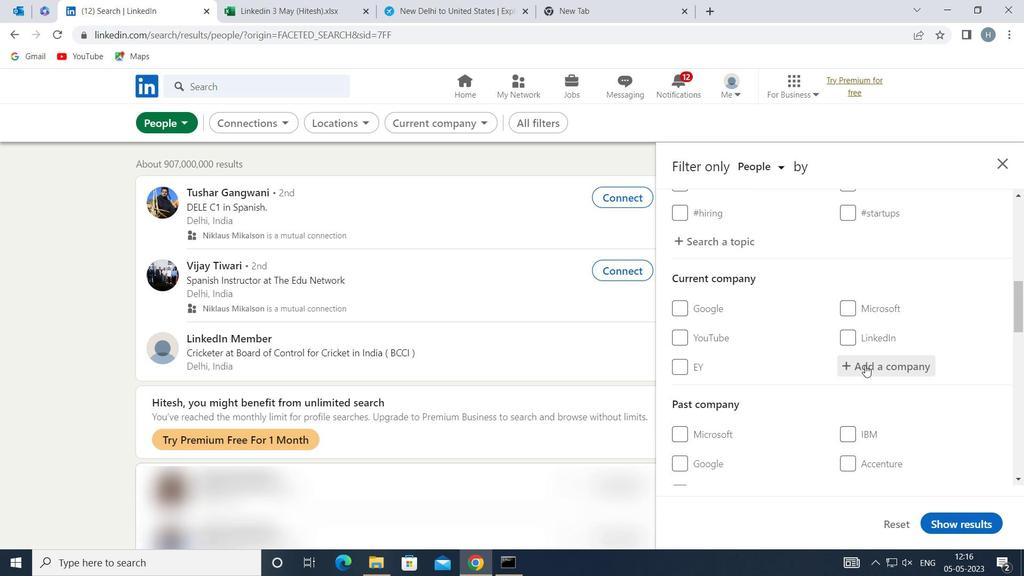 
Action: Mouse pressed left at (865, 364)
Screenshot: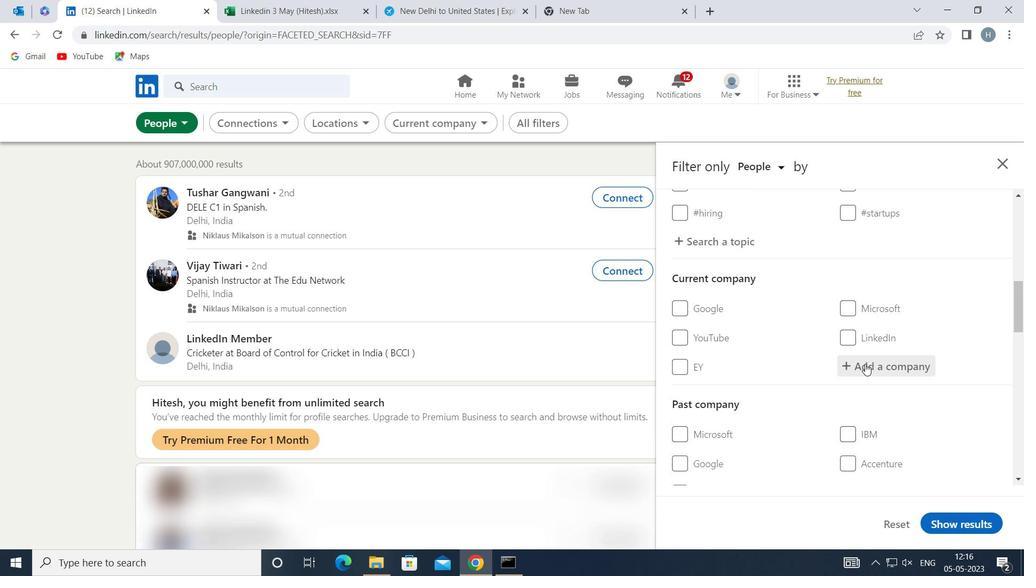 
Action: Mouse moved to (865, 361)
Screenshot: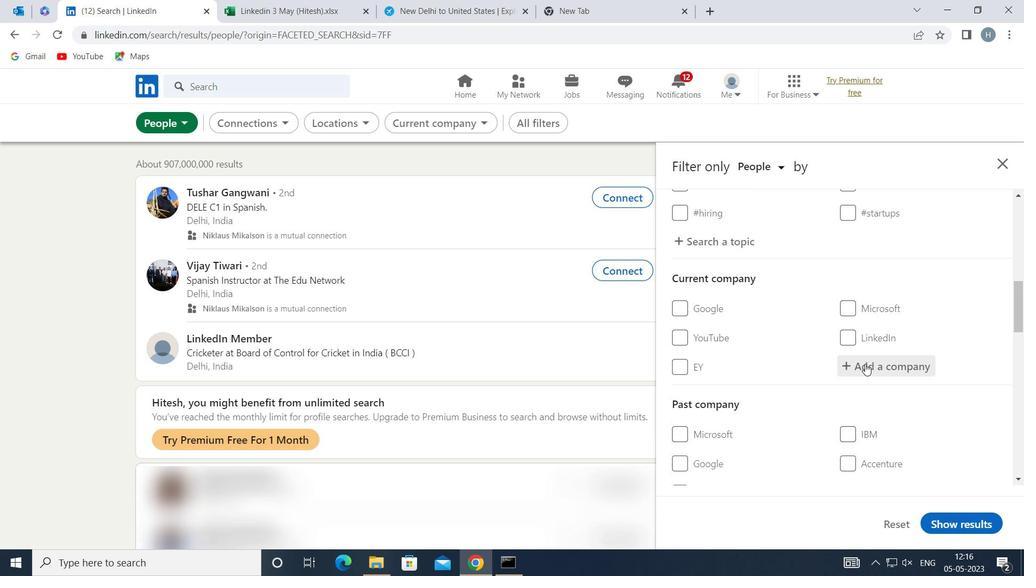 
Action: Key pressed <Key.shift>SHAD
Screenshot: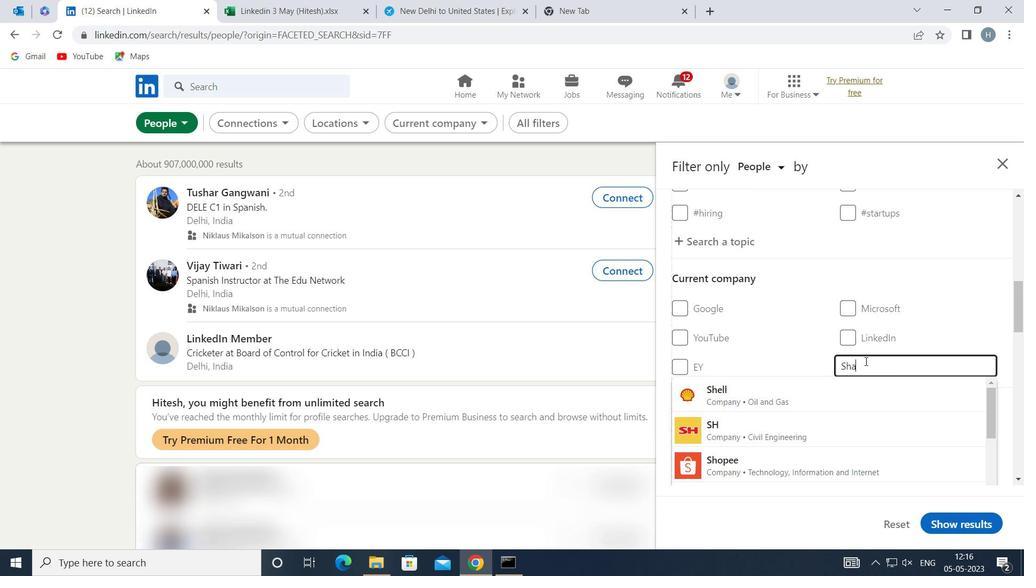 
Action: Mouse moved to (865, 361)
Screenshot: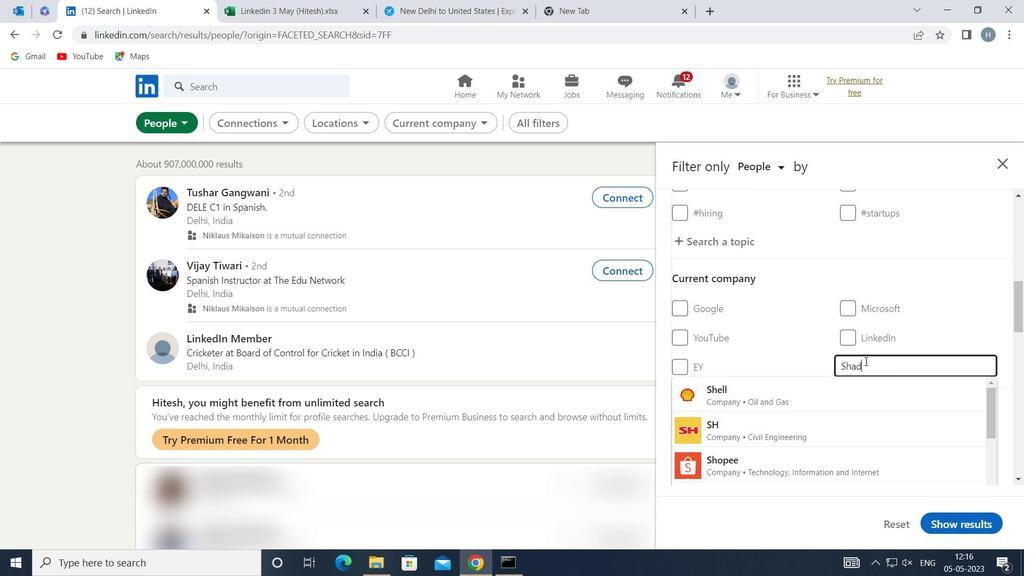 
Action: Key pressed OWFAX
Screenshot: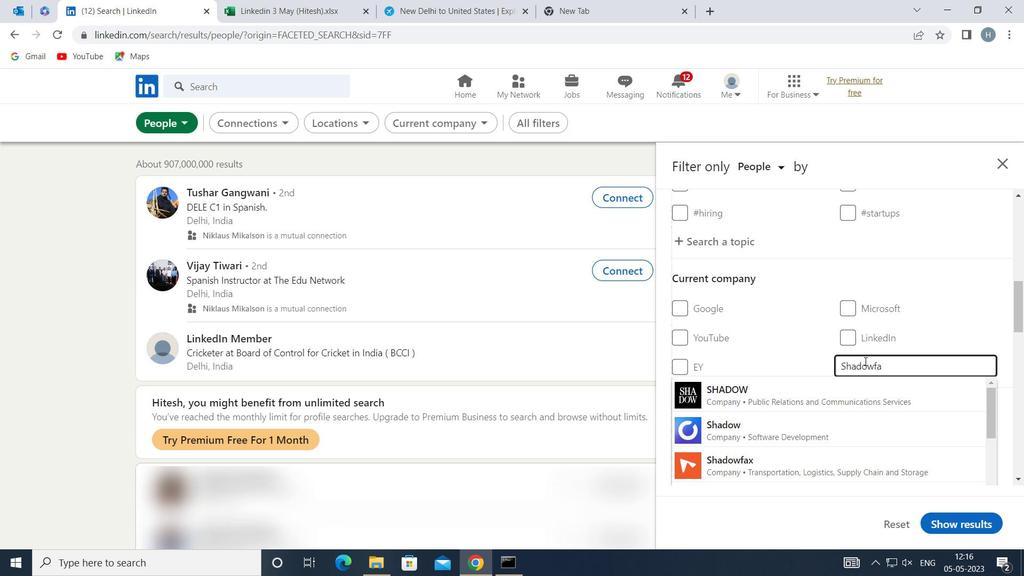 
Action: Mouse moved to (835, 400)
Screenshot: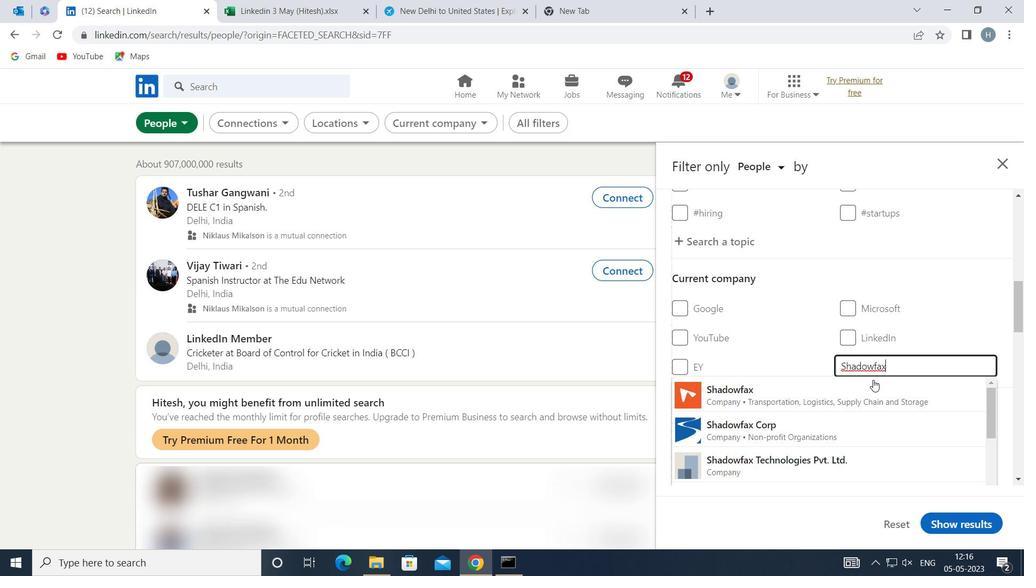 
Action: Mouse pressed left at (835, 400)
Screenshot: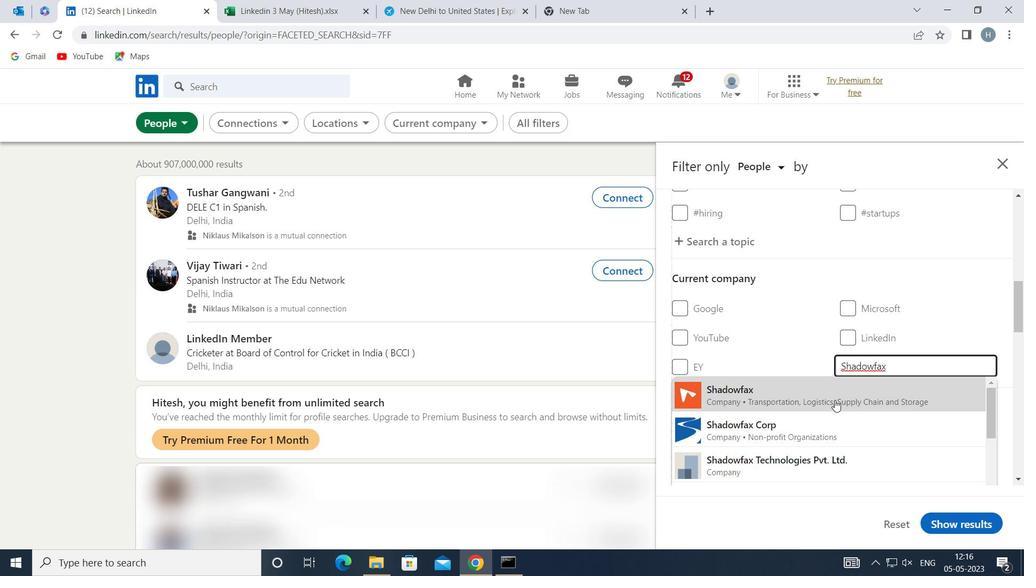 
Action: Mouse moved to (810, 356)
Screenshot: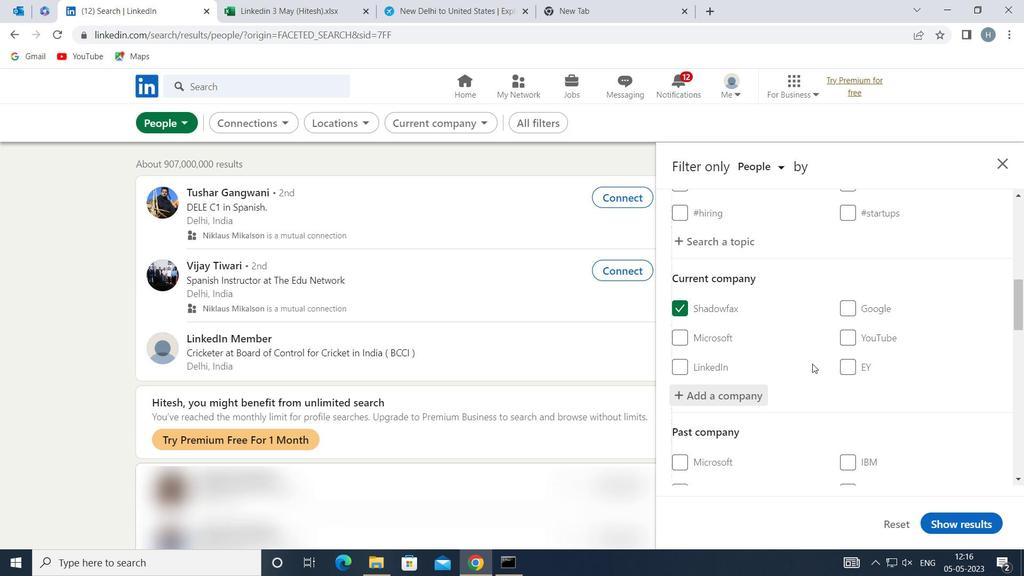 
Action: Mouse scrolled (810, 355) with delta (0, 0)
Screenshot: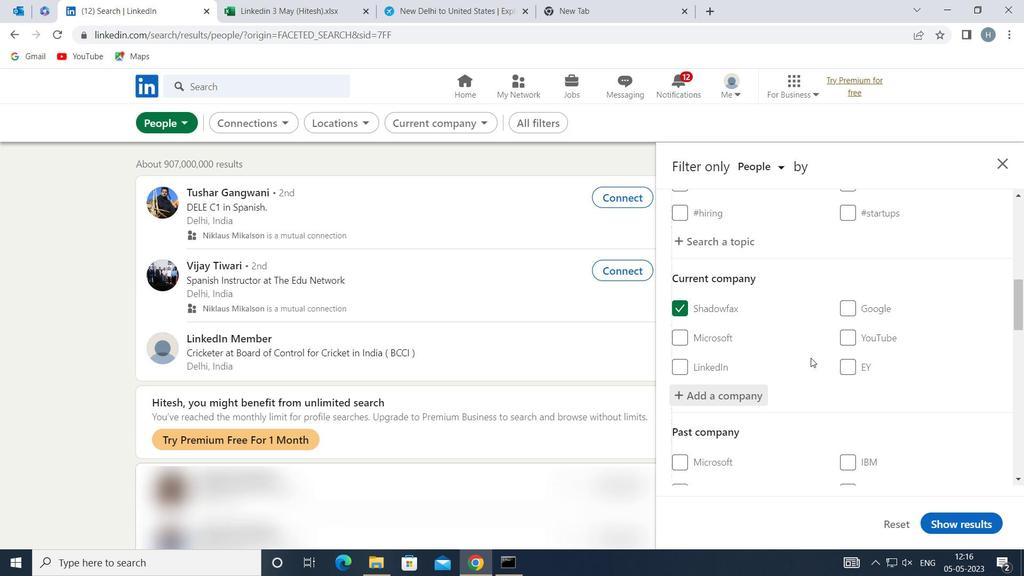 
Action: Mouse moved to (810, 355)
Screenshot: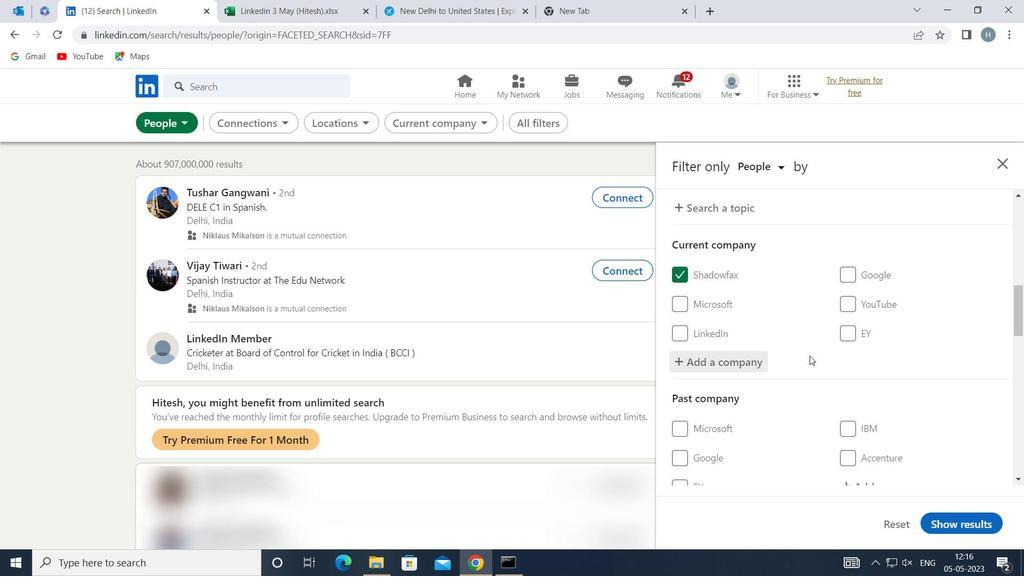 
Action: Mouse scrolled (810, 354) with delta (0, 0)
Screenshot: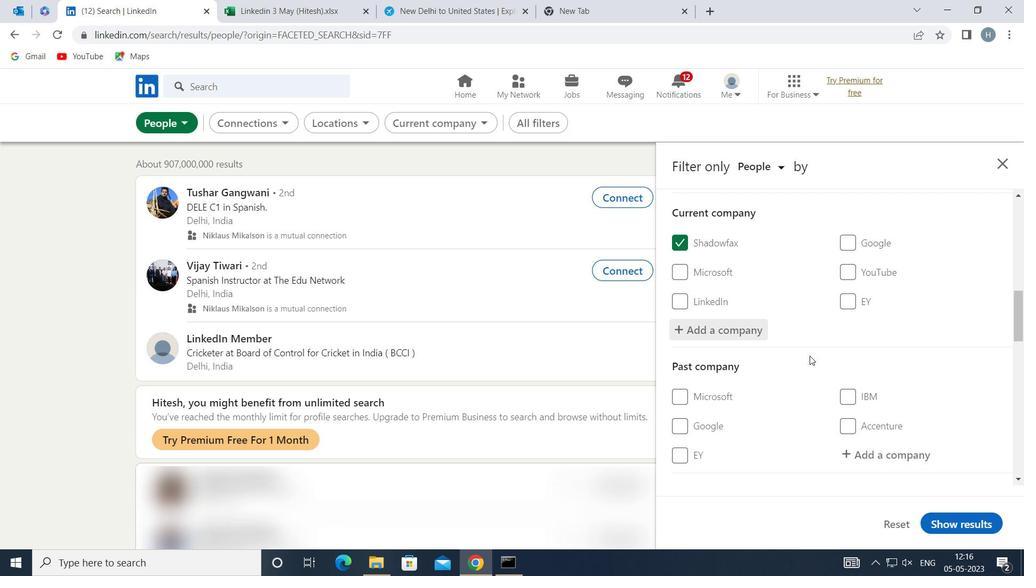 
Action: Mouse scrolled (810, 354) with delta (0, 0)
Screenshot: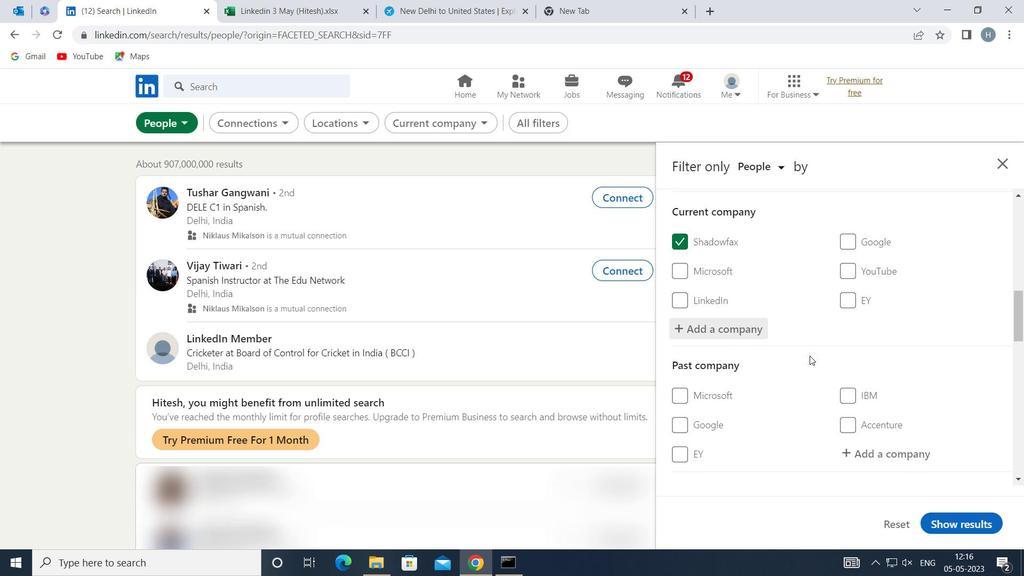 
Action: Mouse moved to (810, 353)
Screenshot: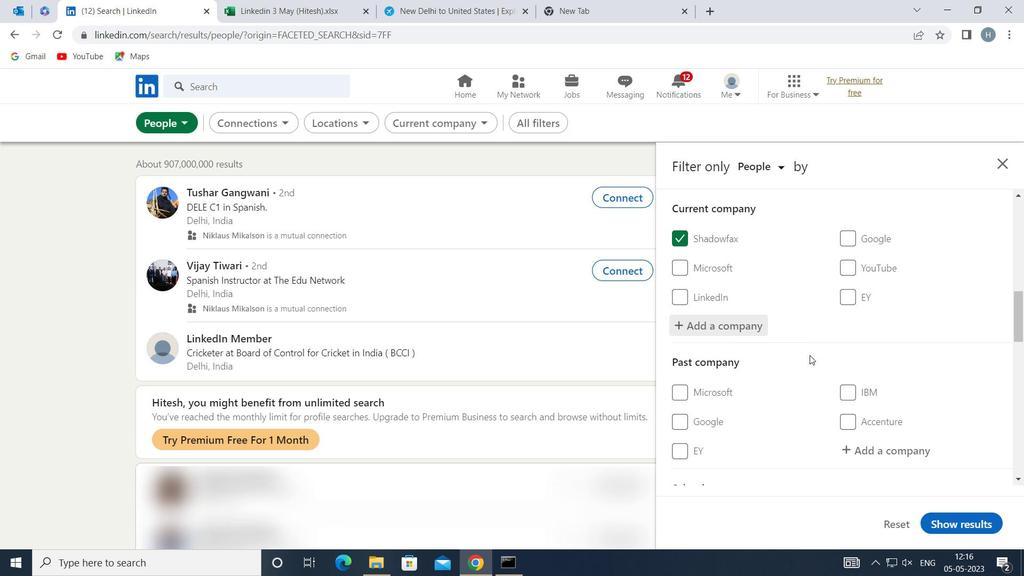 
Action: Mouse scrolled (810, 353) with delta (0, 0)
Screenshot: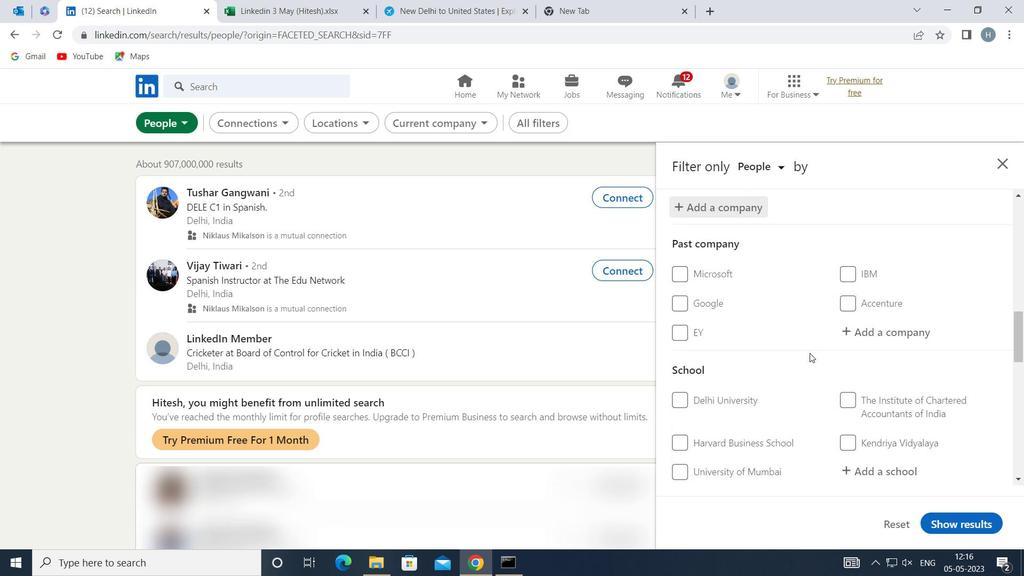
Action: Mouse moved to (895, 391)
Screenshot: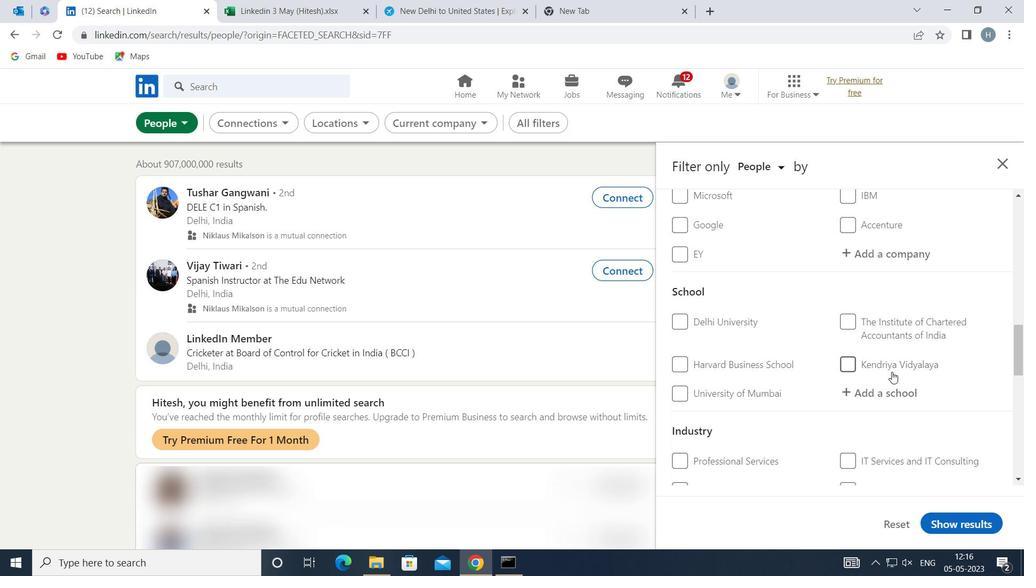 
Action: Mouse pressed left at (895, 391)
Screenshot: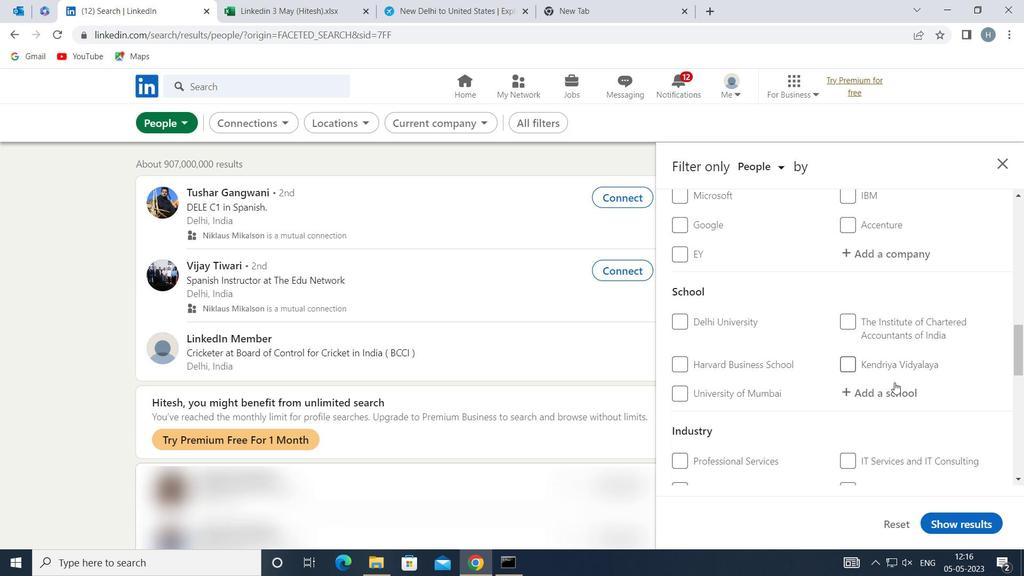 
Action: Mouse moved to (895, 392)
Screenshot: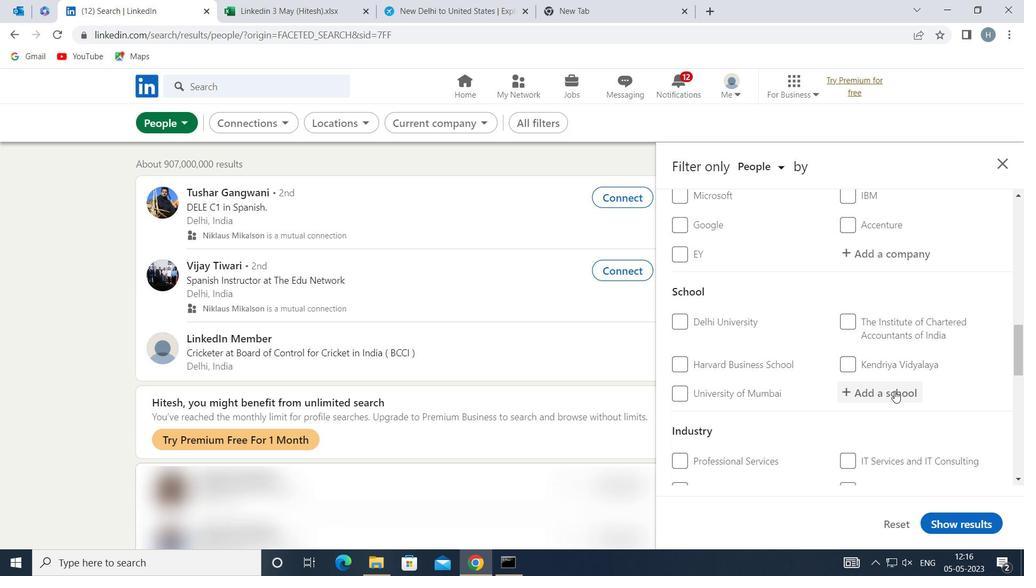 
Action: Key pressed <Key.shift>NRI<Key.space>INSTITUTE<Key.space>OF<Key.space><Key.shift>TECH
Screenshot: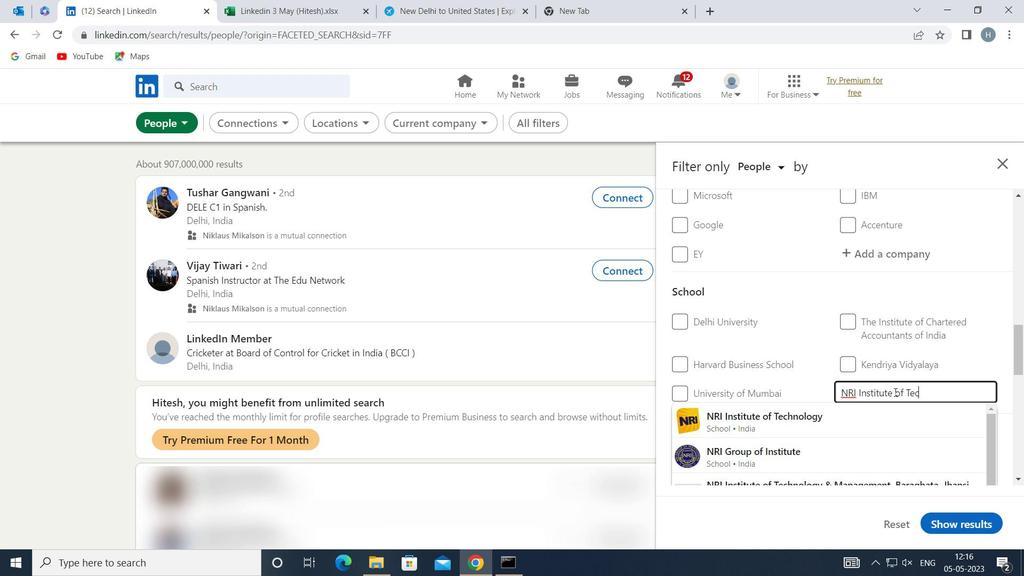 
Action: Mouse moved to (845, 417)
Screenshot: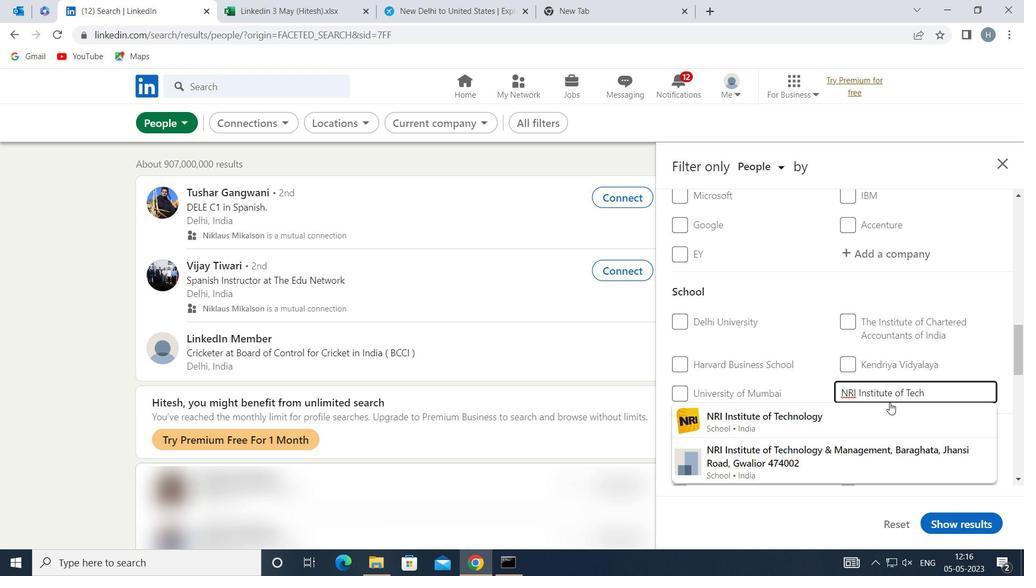 
Action: Mouse pressed left at (845, 417)
Screenshot: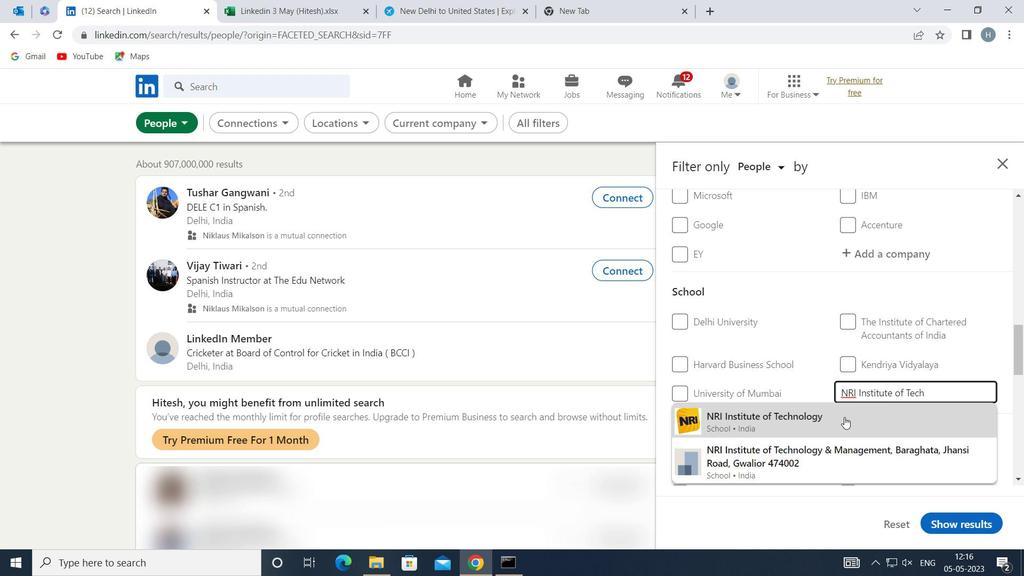 
Action: Mouse moved to (814, 359)
Screenshot: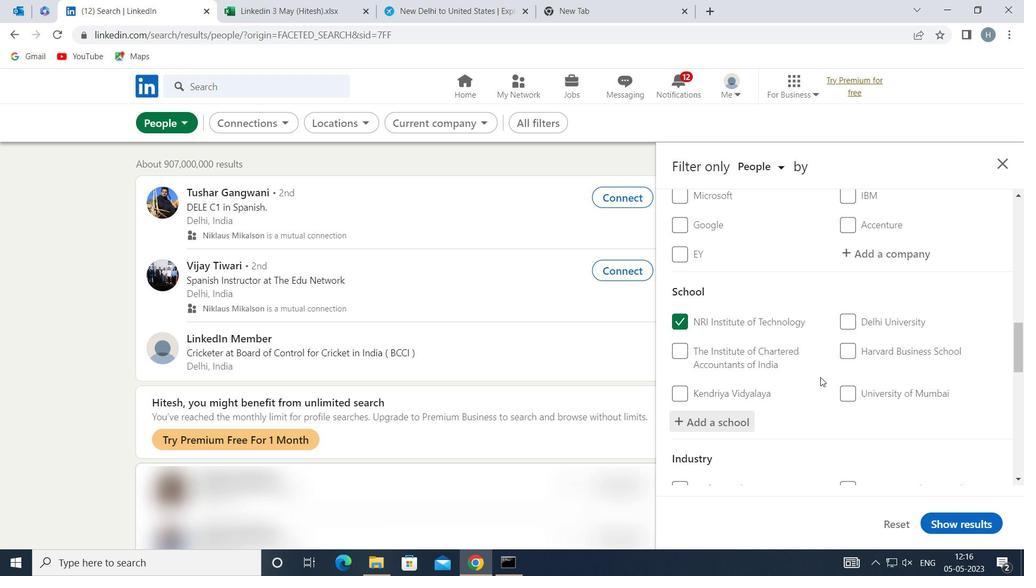 
Action: Mouse scrolled (814, 358) with delta (0, 0)
Screenshot: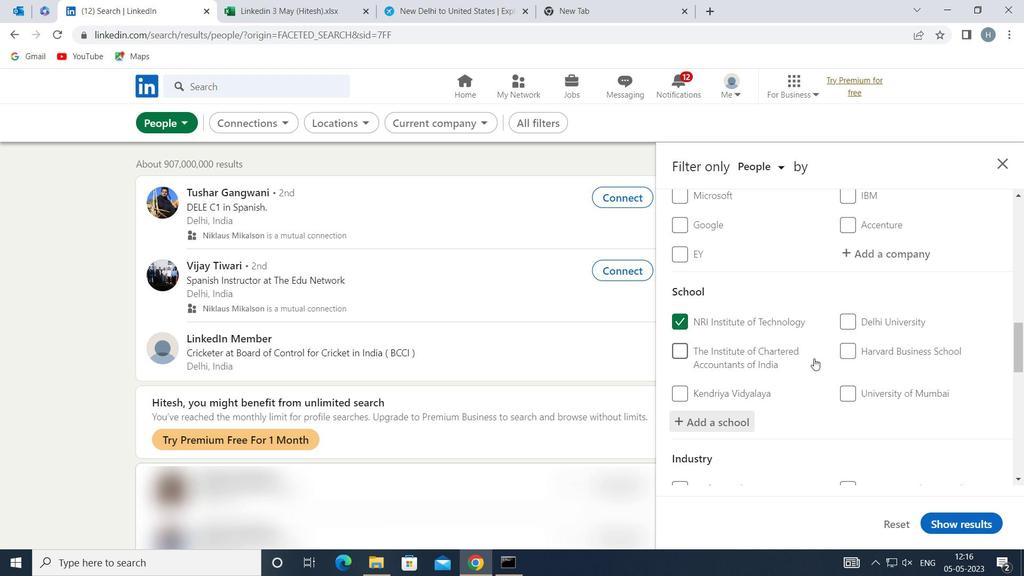 
Action: Mouse scrolled (814, 358) with delta (0, 0)
Screenshot: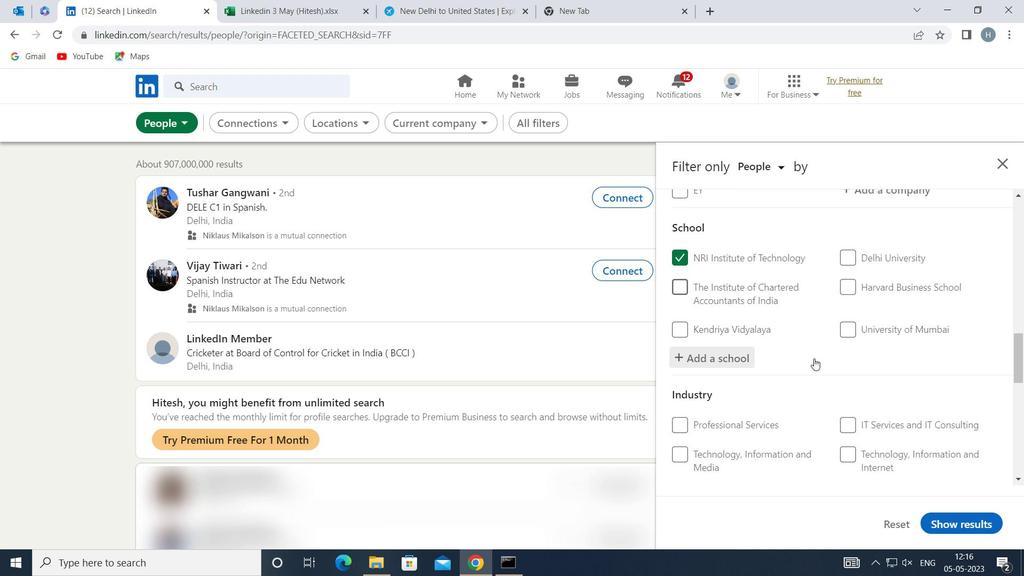 
Action: Mouse scrolled (814, 358) with delta (0, 0)
Screenshot: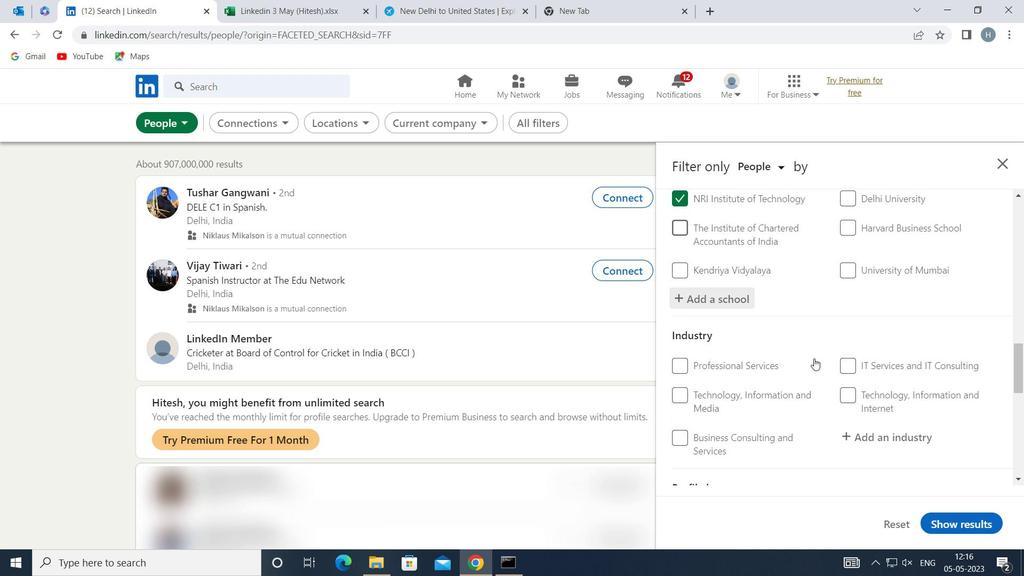 
Action: Mouse moved to (884, 360)
Screenshot: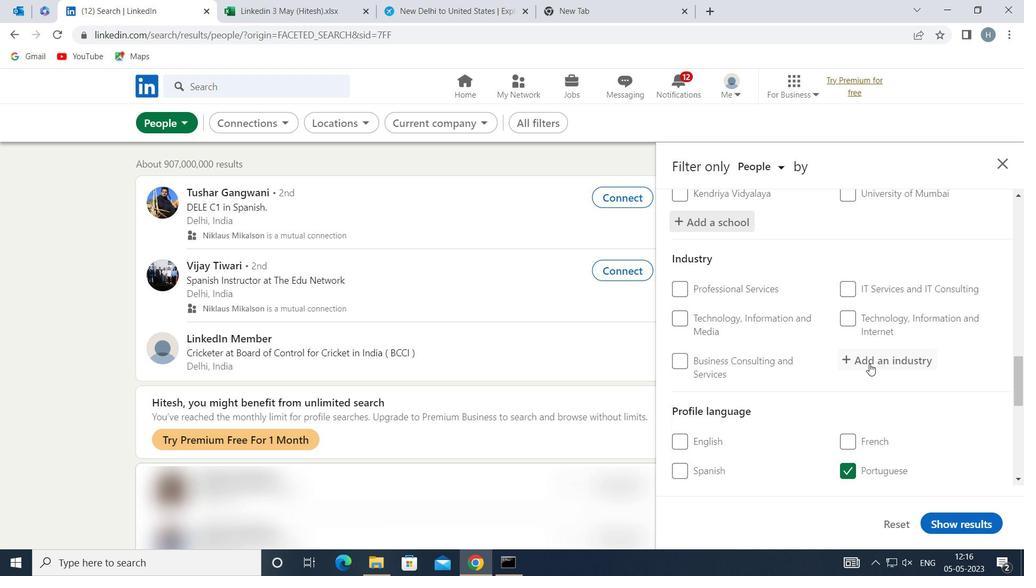 
Action: Mouse pressed left at (884, 360)
Screenshot: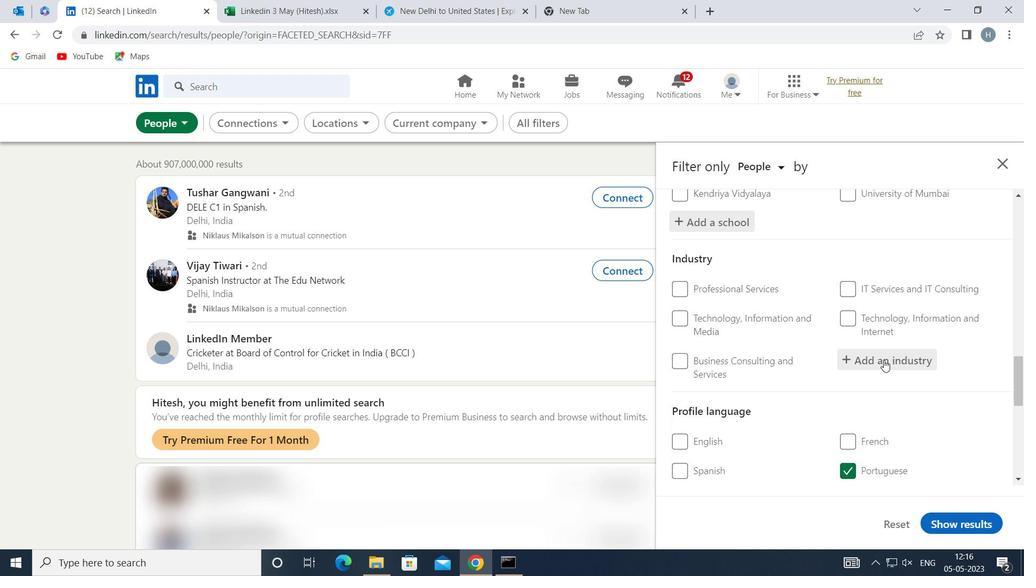 
Action: Key pressed <Key.shift>CHEMICAL<Key.space><Key.shift>R
Screenshot: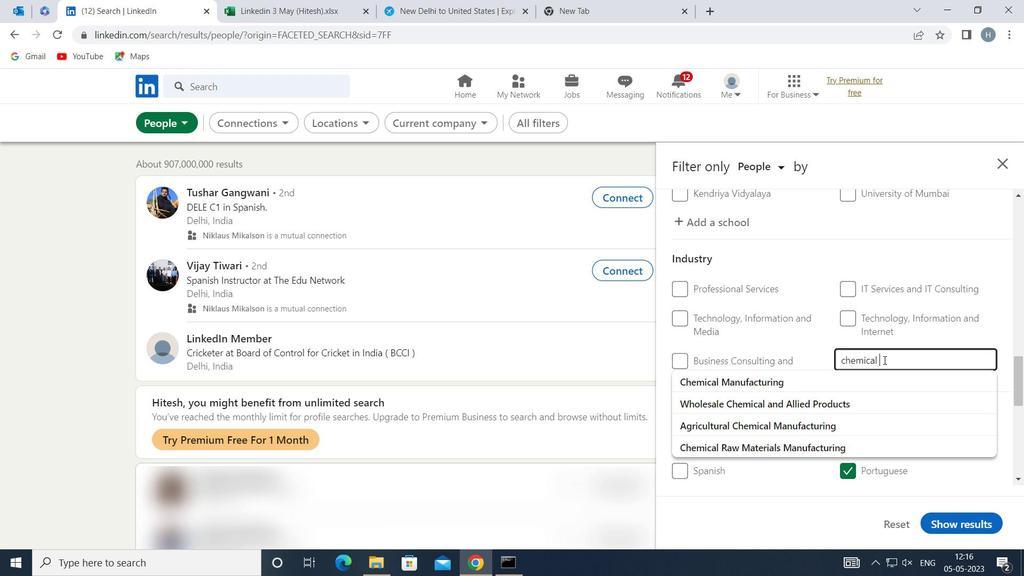 
Action: Mouse moved to (836, 378)
Screenshot: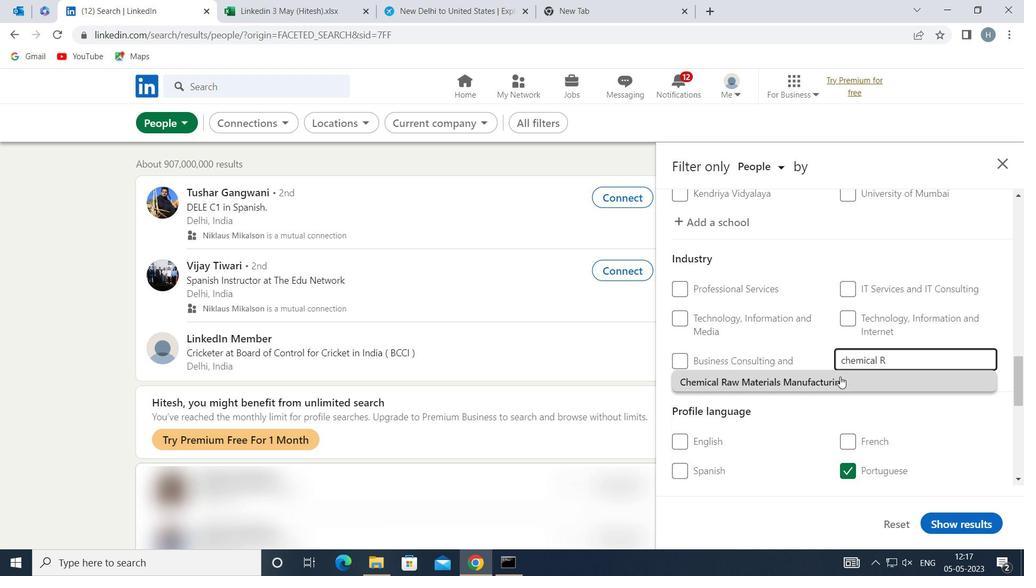 
Action: Mouse pressed left at (836, 378)
Screenshot: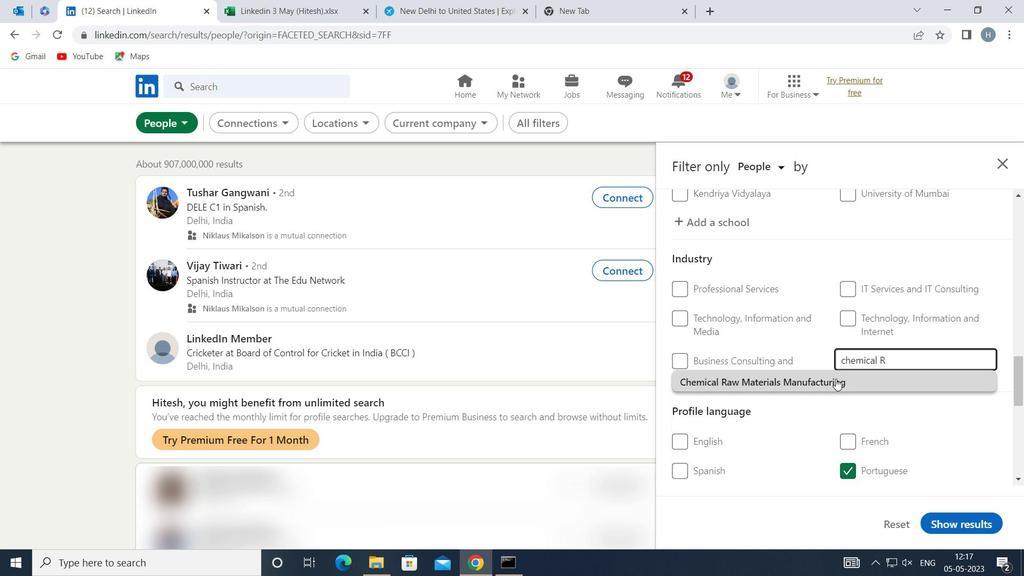 
Action: Mouse moved to (798, 375)
Screenshot: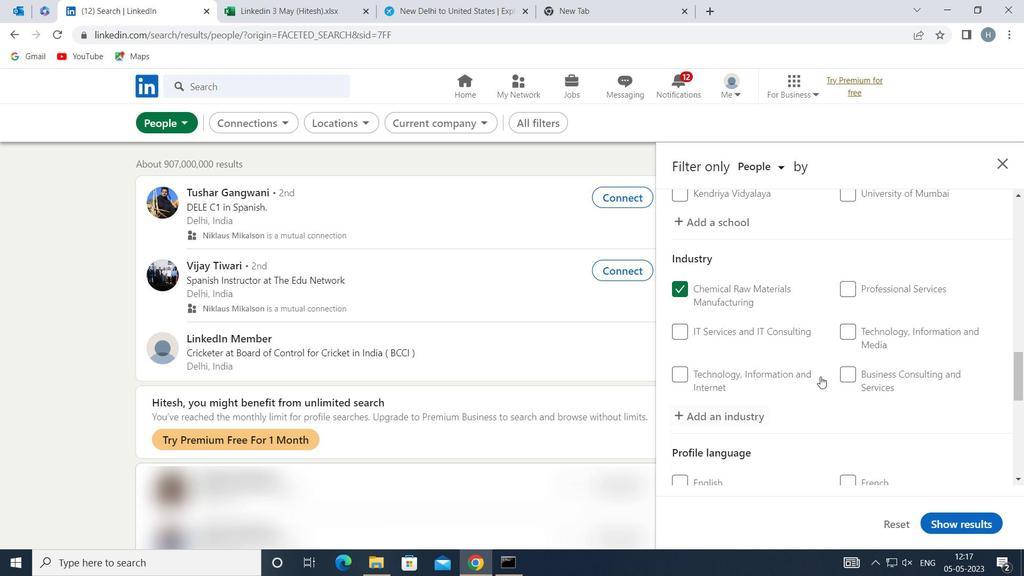 
Action: Mouse scrolled (798, 374) with delta (0, 0)
Screenshot: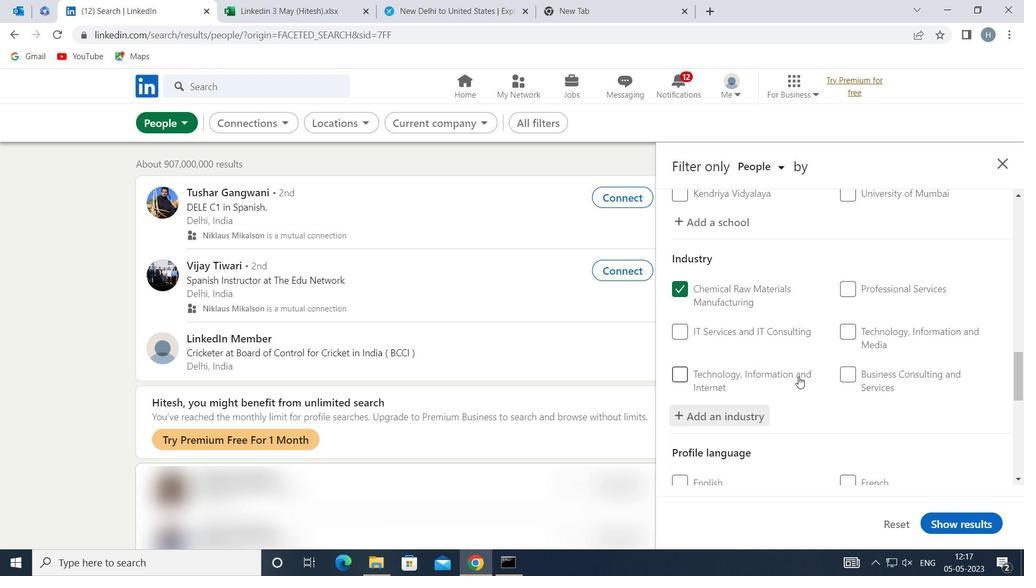 
Action: Mouse scrolled (798, 374) with delta (0, 0)
Screenshot: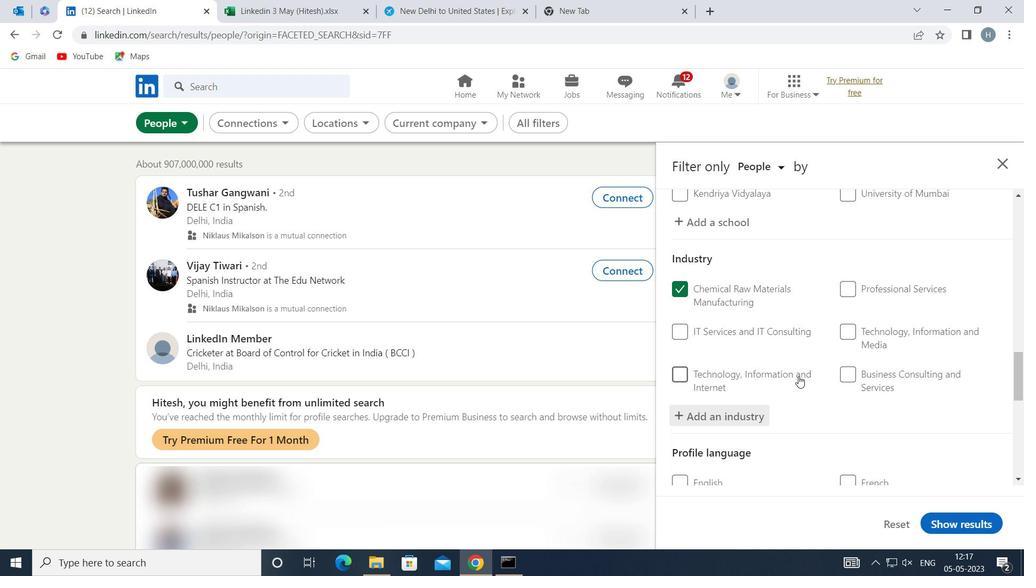 
Action: Mouse moved to (802, 370)
Screenshot: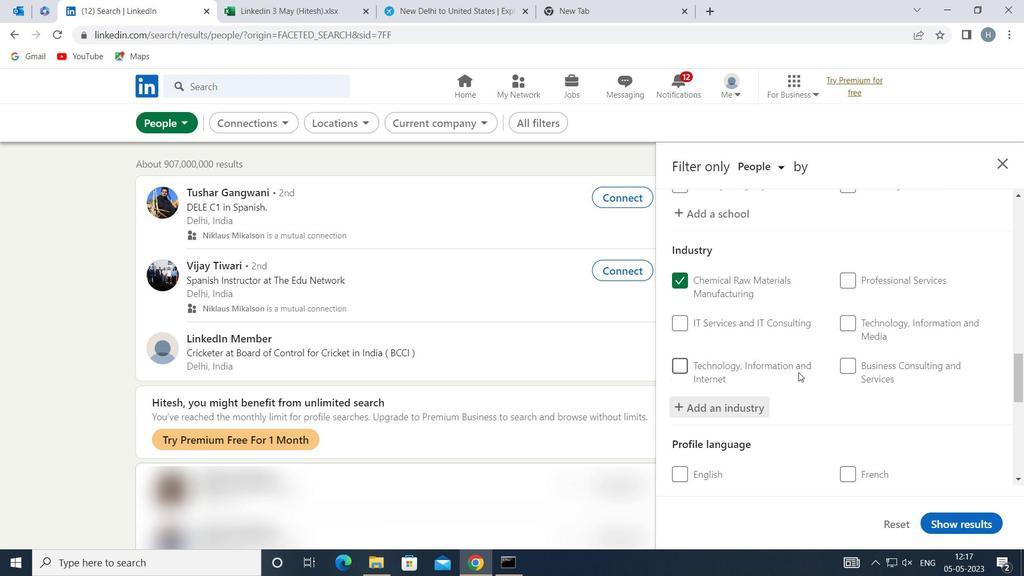
Action: Mouse scrolled (802, 370) with delta (0, 0)
Screenshot: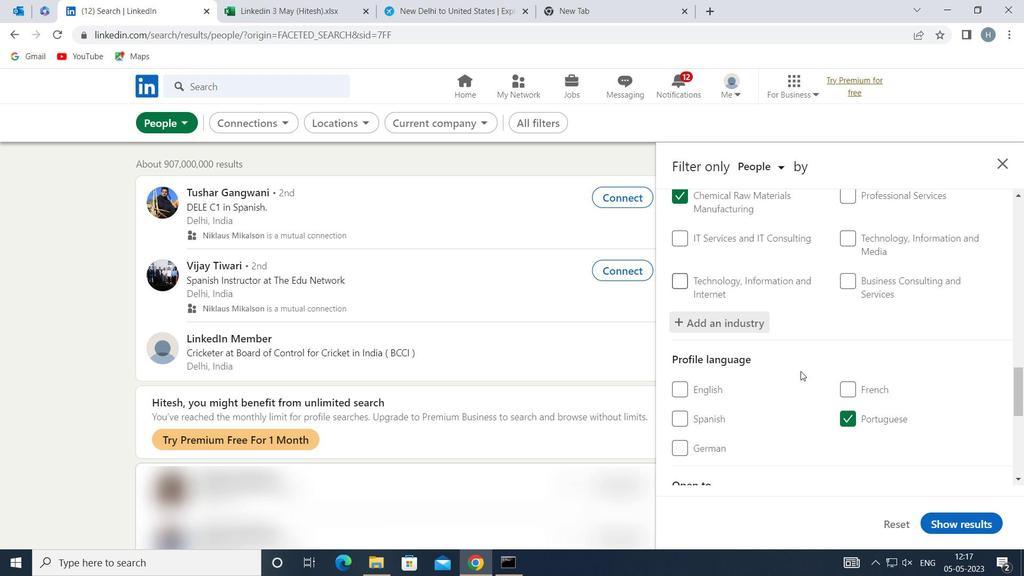 
Action: Mouse moved to (802, 369)
Screenshot: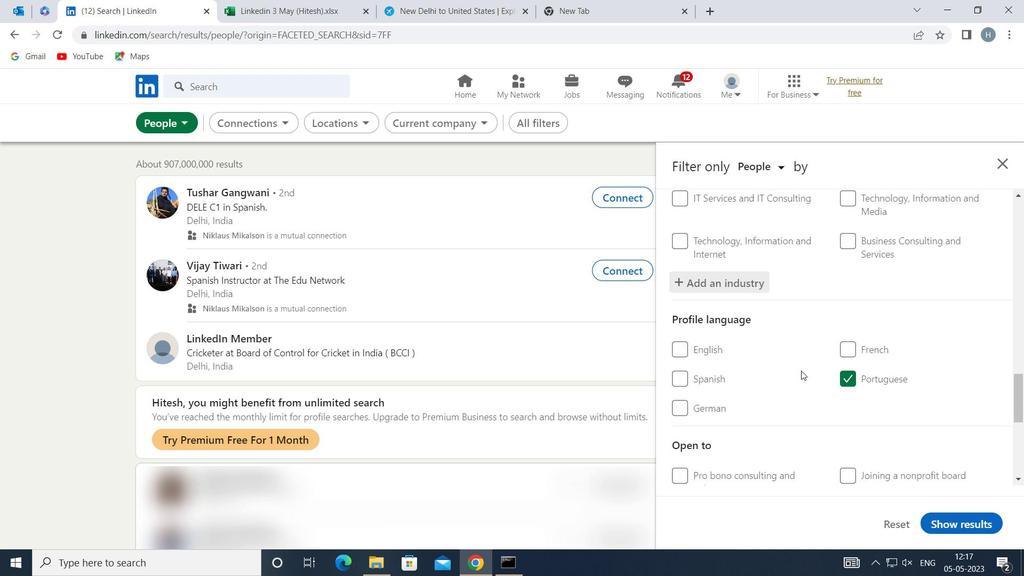 
Action: Mouse scrolled (802, 369) with delta (0, 0)
Screenshot: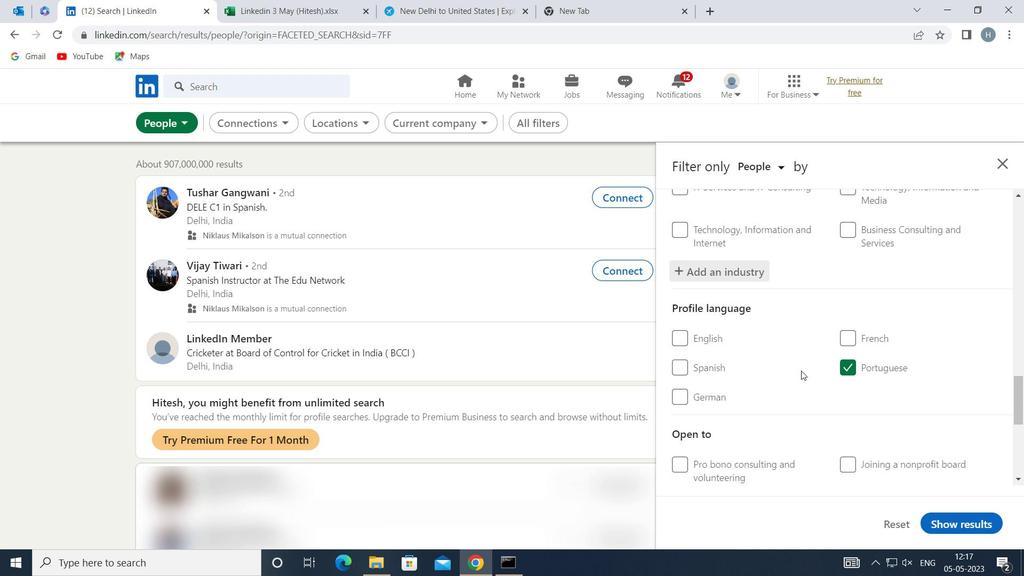 
Action: Mouse moved to (802, 369)
Screenshot: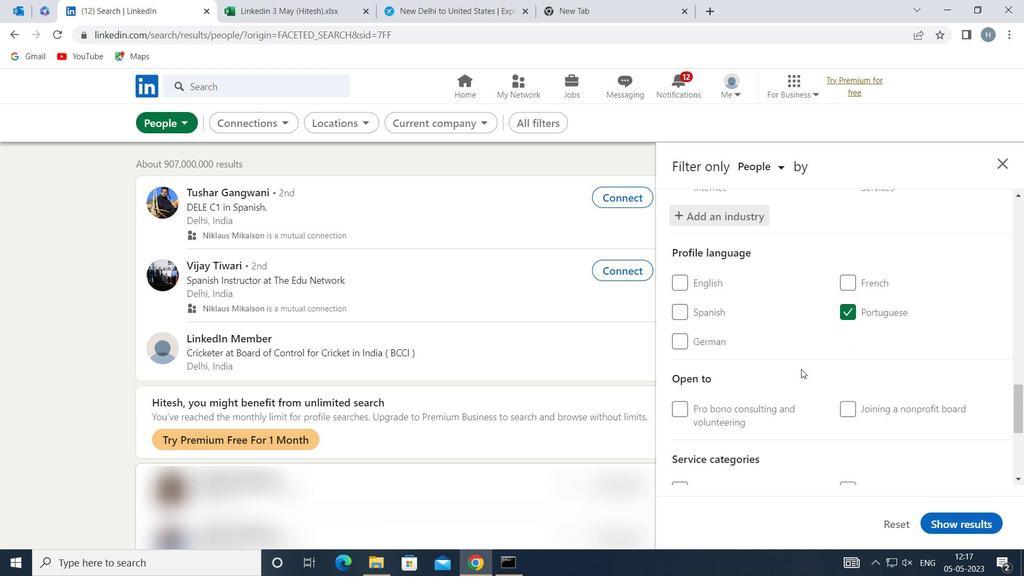 
Action: Mouse scrolled (802, 369) with delta (0, 0)
Screenshot: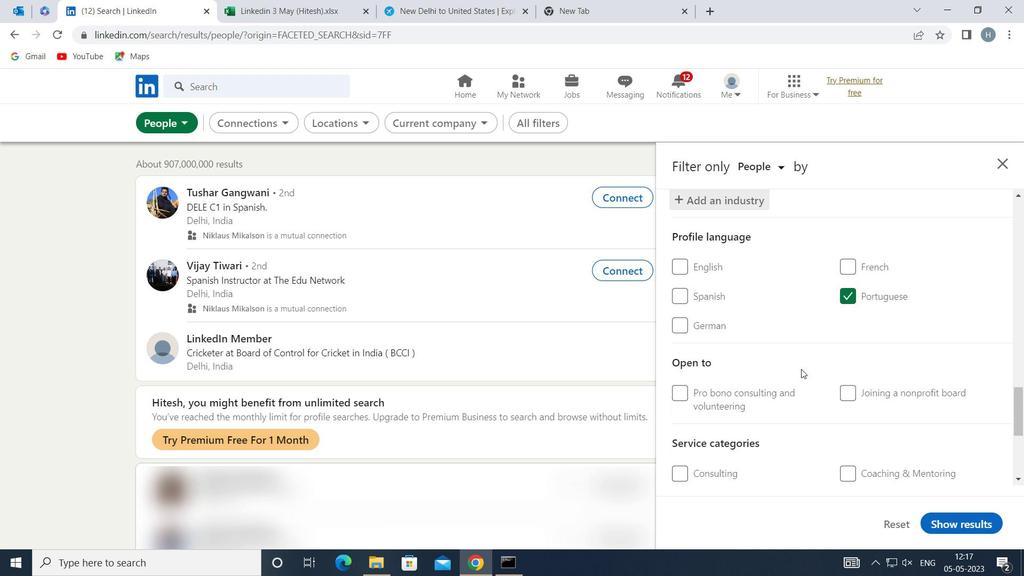 
Action: Mouse moved to (803, 369)
Screenshot: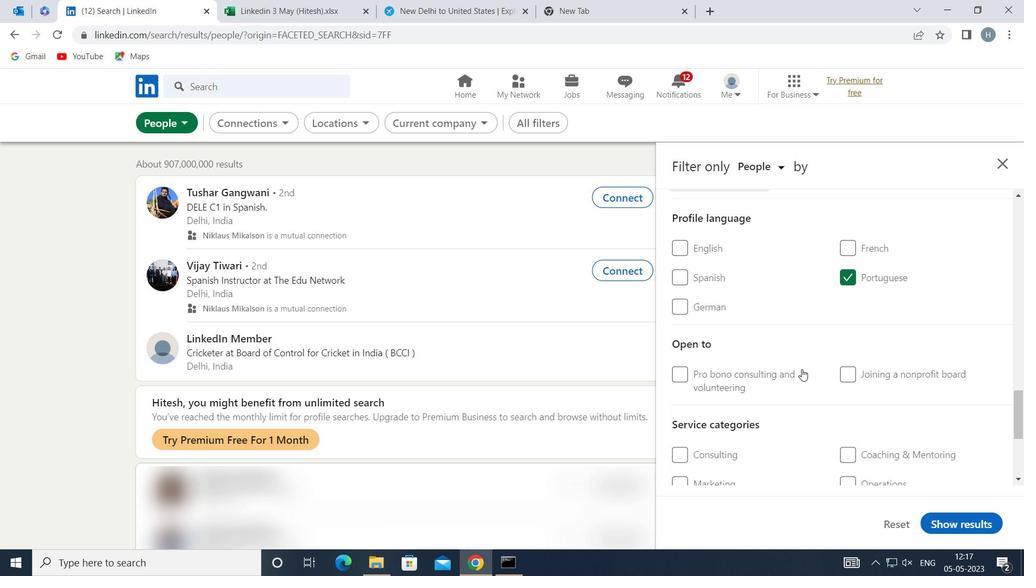 
Action: Mouse scrolled (803, 369) with delta (0, 0)
Screenshot: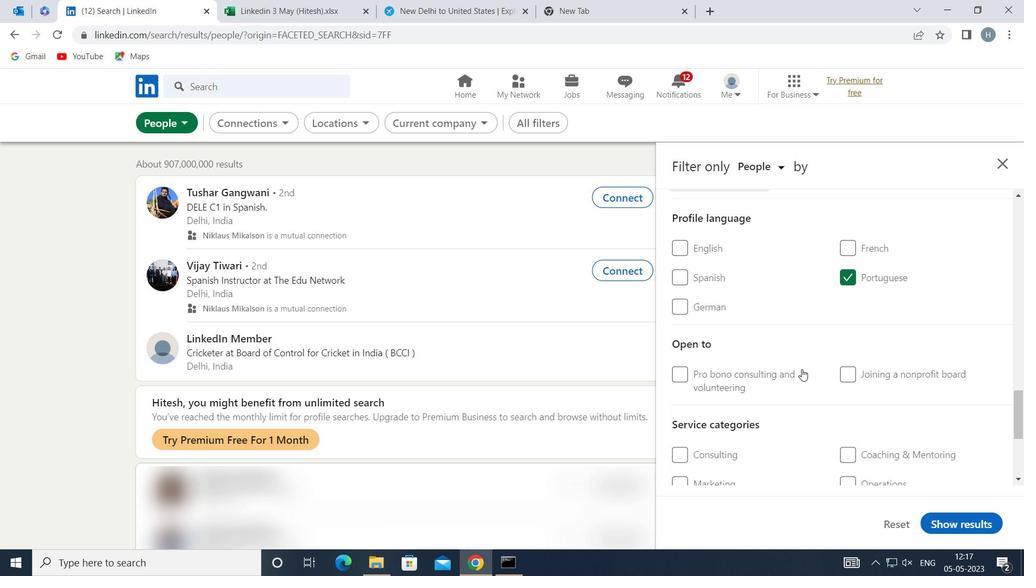 
Action: Mouse moved to (891, 346)
Screenshot: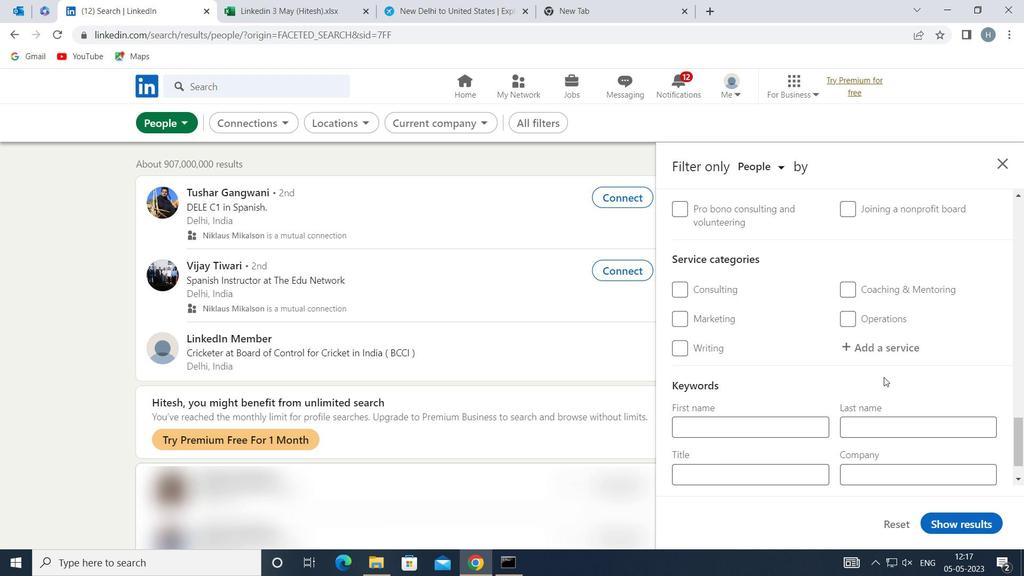 
Action: Mouse pressed left at (891, 346)
Screenshot: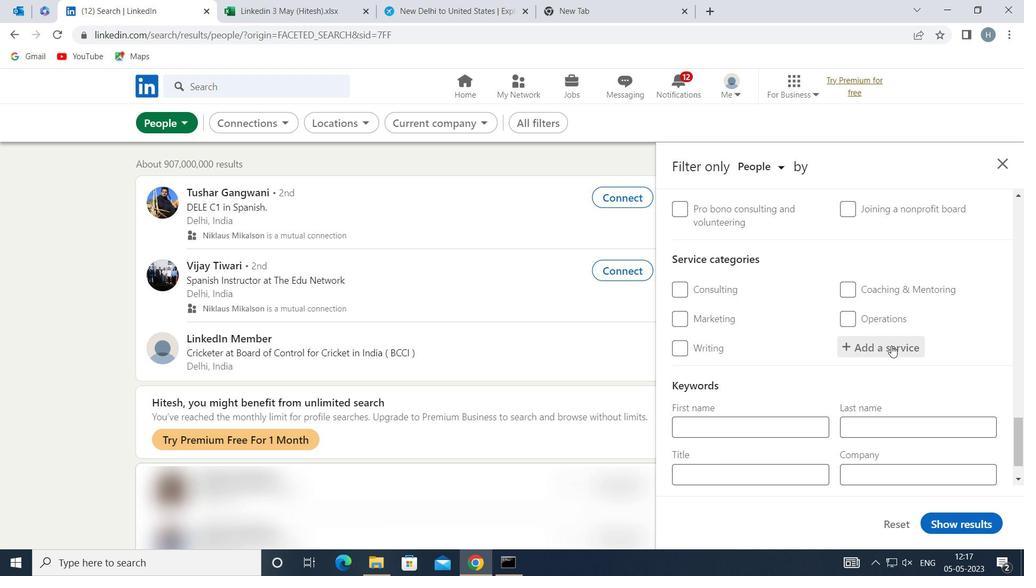 
Action: Mouse moved to (889, 344)
Screenshot: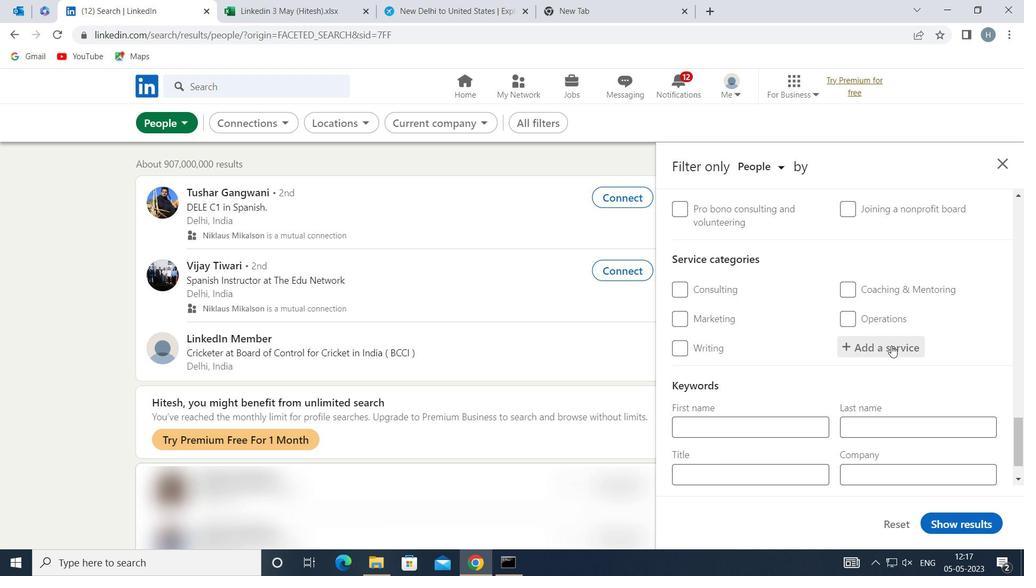 
Action: Key pressed <Key.shift>BLOGGING
Screenshot: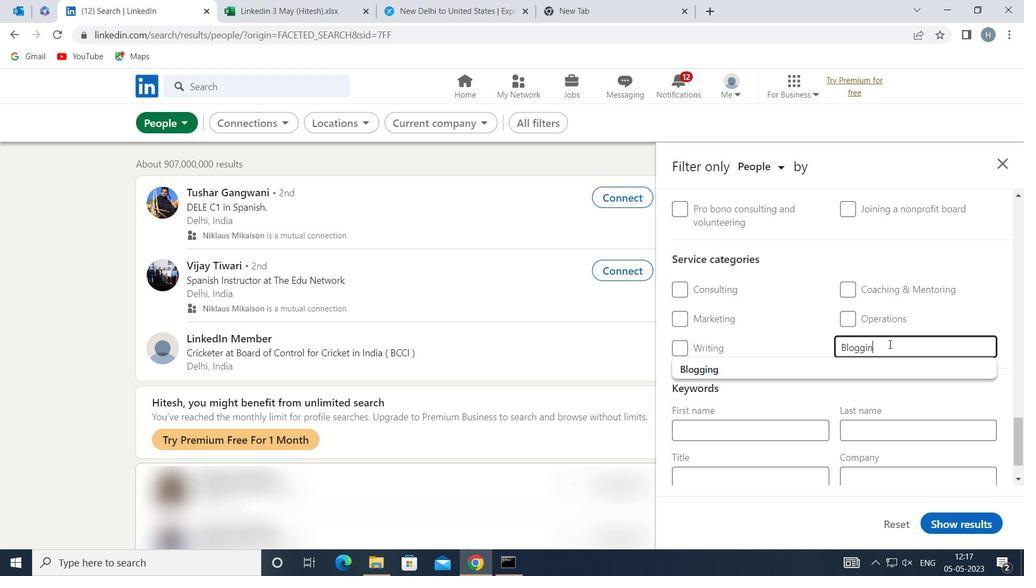 
Action: Mouse moved to (826, 360)
Screenshot: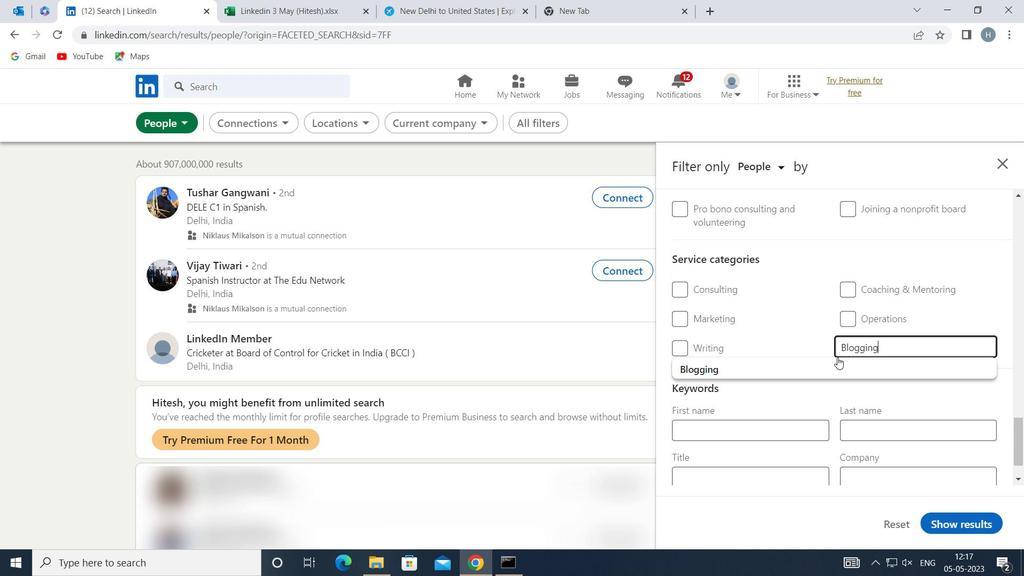 
Action: Mouse pressed left at (826, 360)
Screenshot: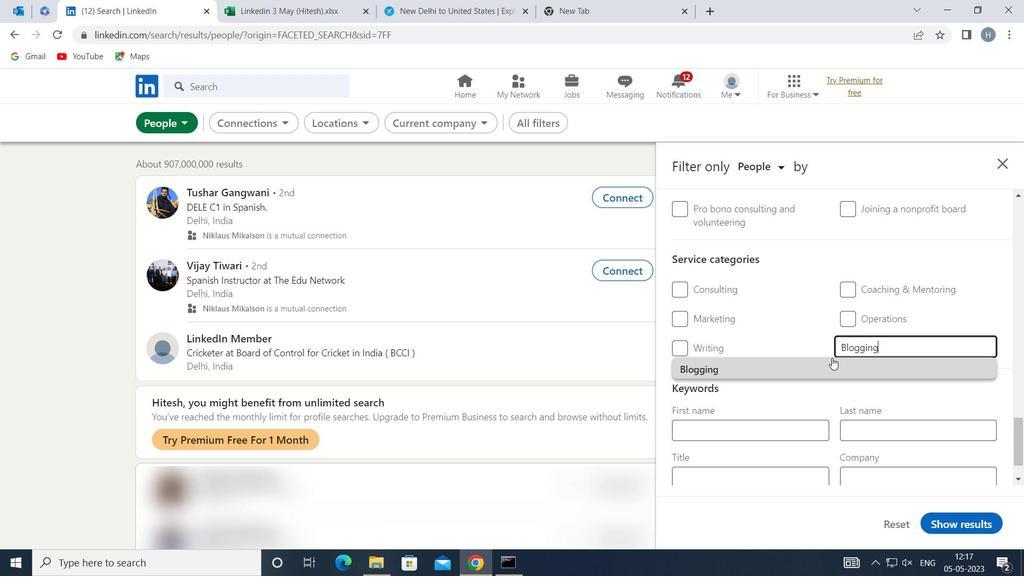 
Action: Mouse scrolled (826, 360) with delta (0, 0)
Screenshot: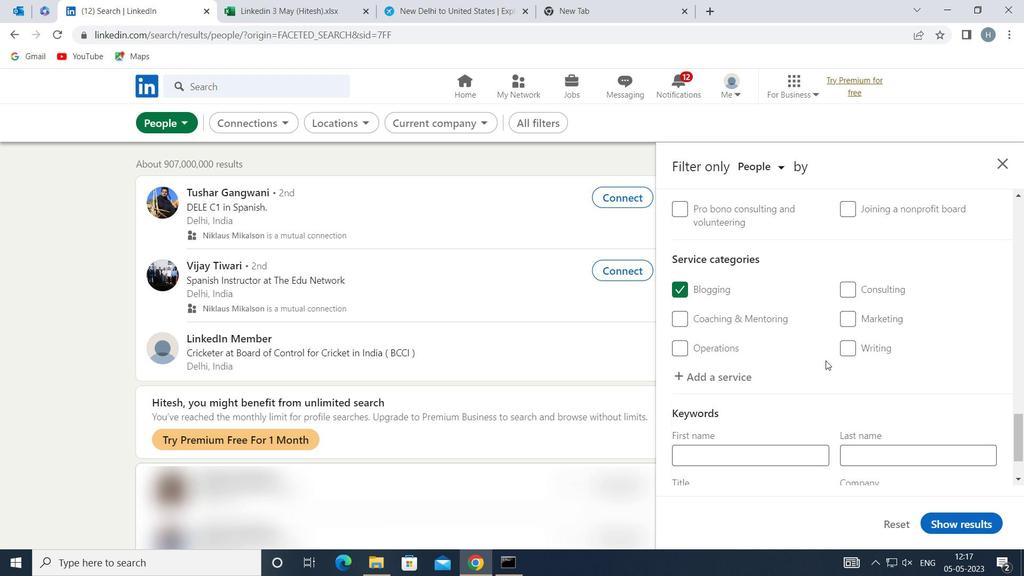 
Action: Mouse scrolled (826, 360) with delta (0, 0)
Screenshot: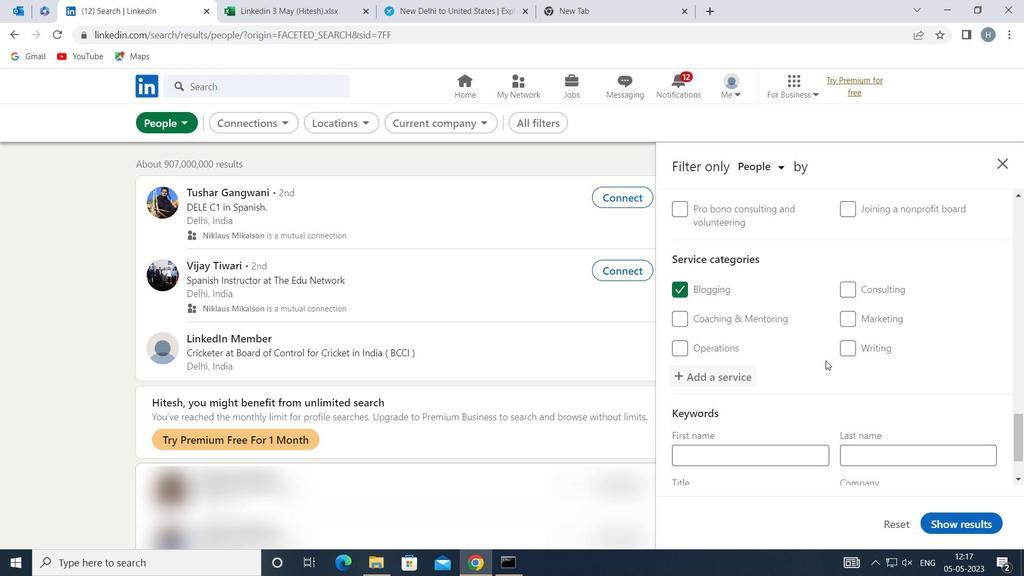 
Action: Mouse scrolled (826, 360) with delta (0, 0)
Screenshot: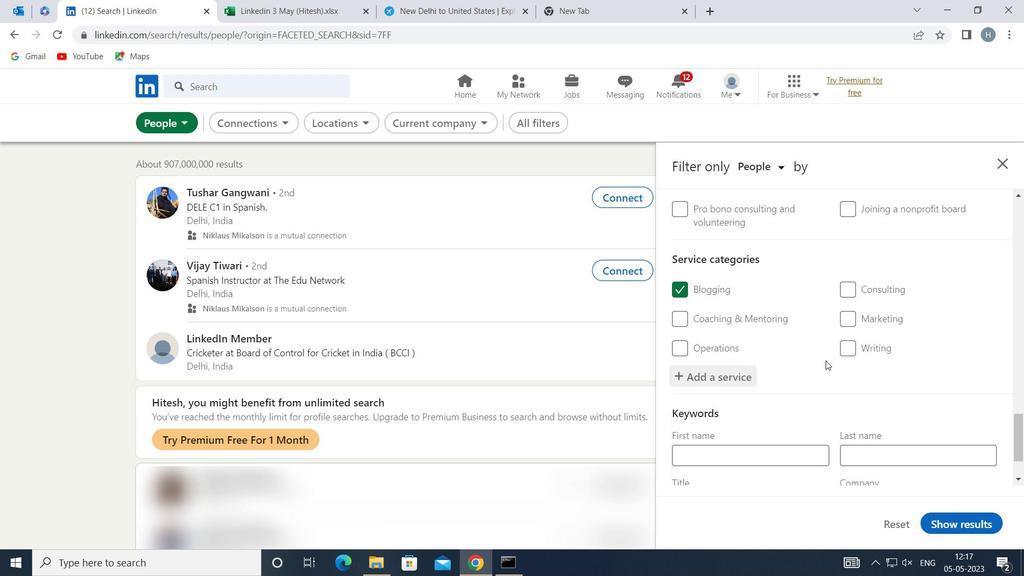 
Action: Mouse moved to (802, 423)
Screenshot: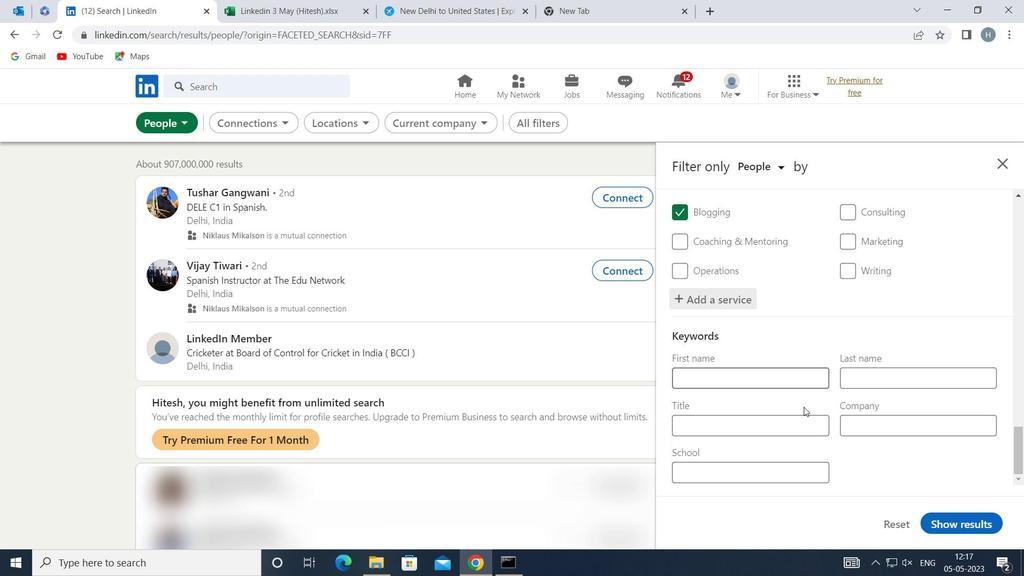 
Action: Mouse pressed left at (802, 423)
Screenshot: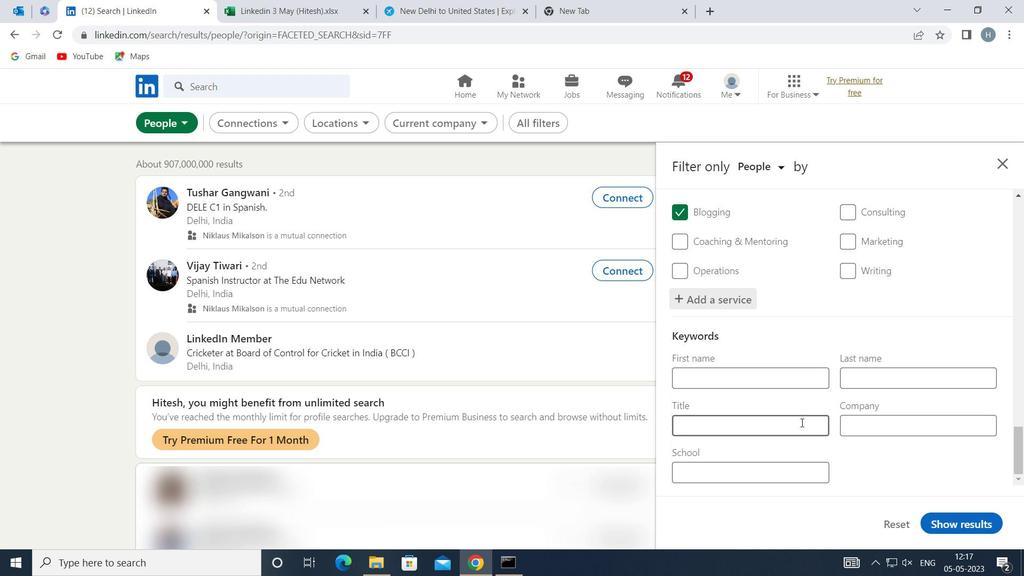 
Action: Mouse moved to (816, 426)
Screenshot: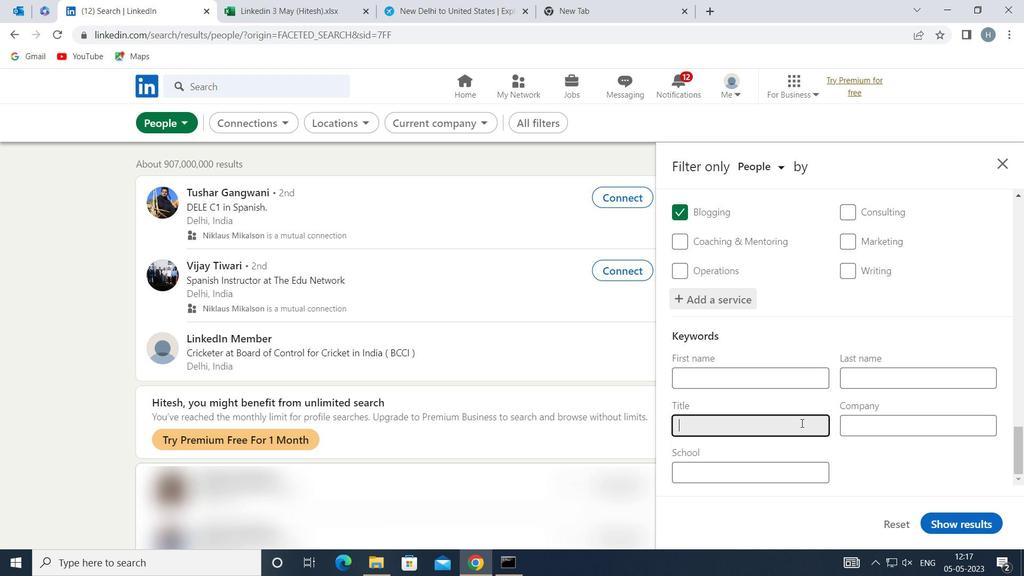 
Action: Key pressed <Key.shift>SPA<Key.space><Key.shift>MANAGER
Screenshot: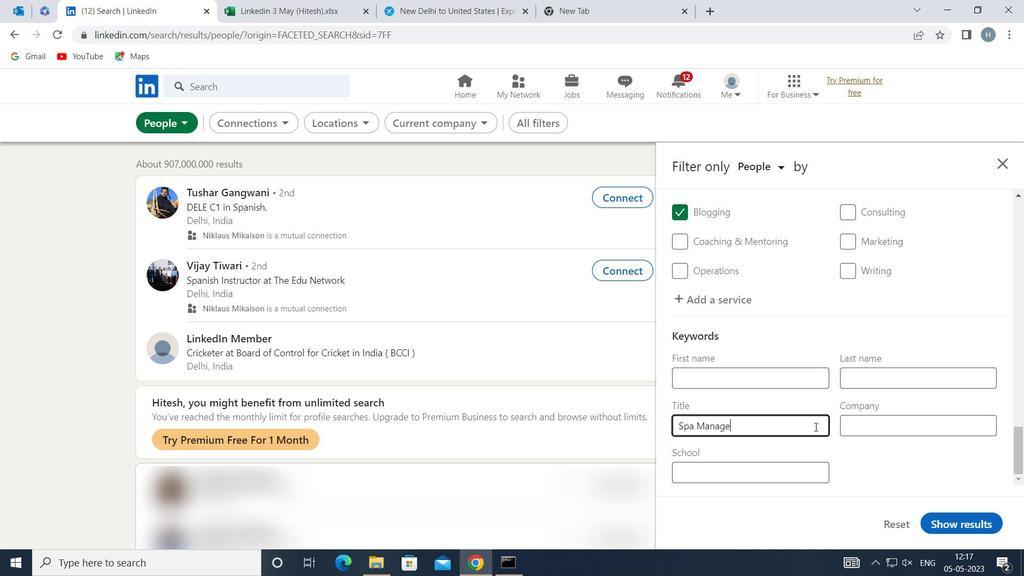 
Action: Mouse moved to (960, 524)
Screenshot: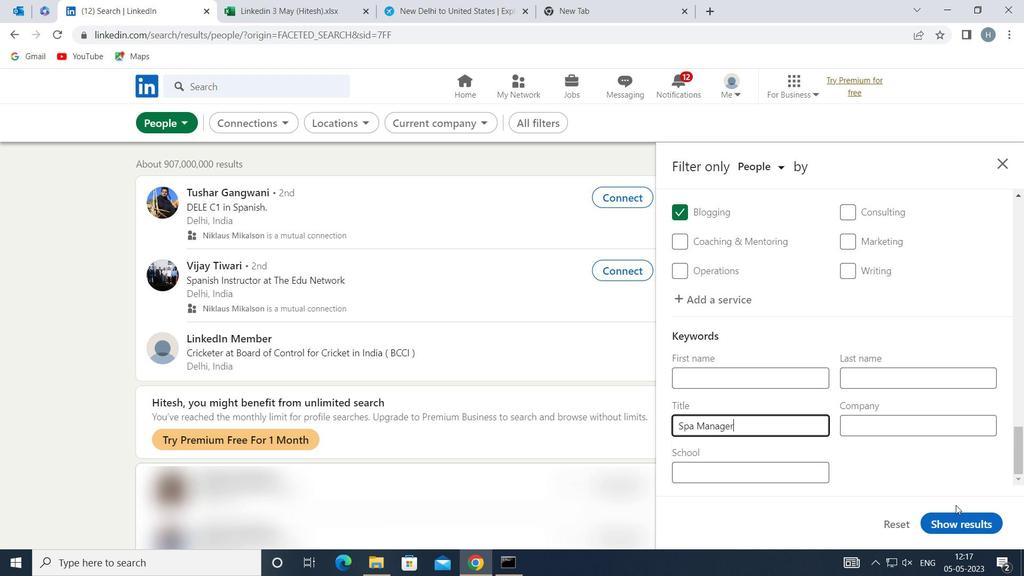 
Action: Mouse pressed left at (960, 524)
Screenshot: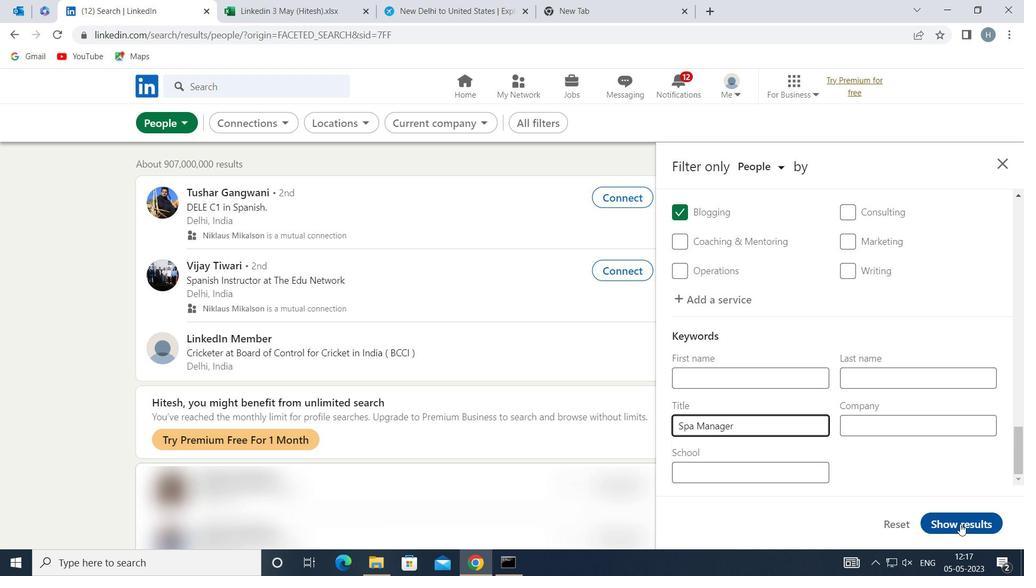 
Action: Mouse moved to (746, 386)
Screenshot: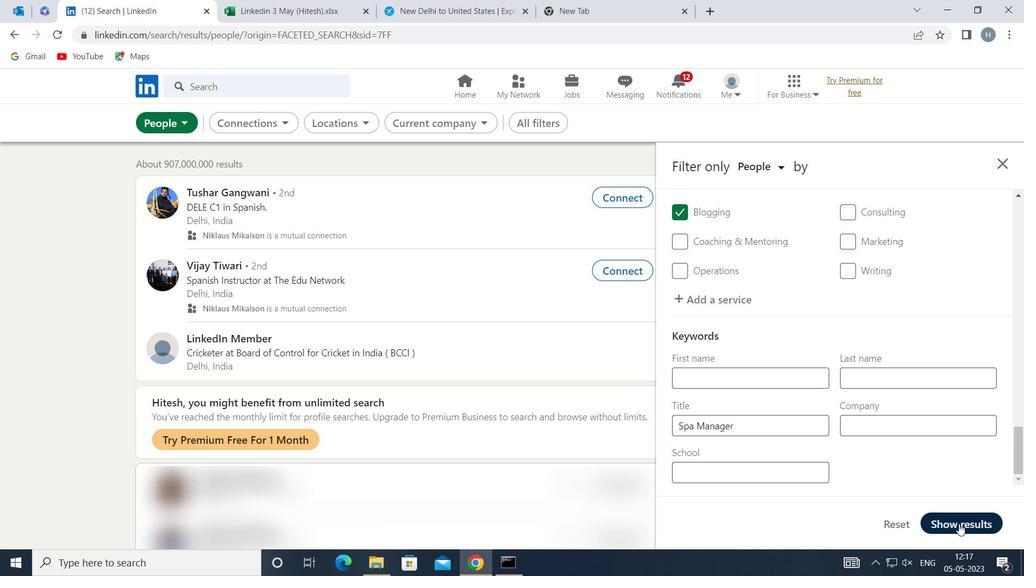 
